 Task: Create a due date automation trigger when advanced on, the moment a card is due add fields without custom field "Resume" set to a number greater than 1 and lower or equal to 10.
Action: Mouse moved to (1167, 350)
Screenshot: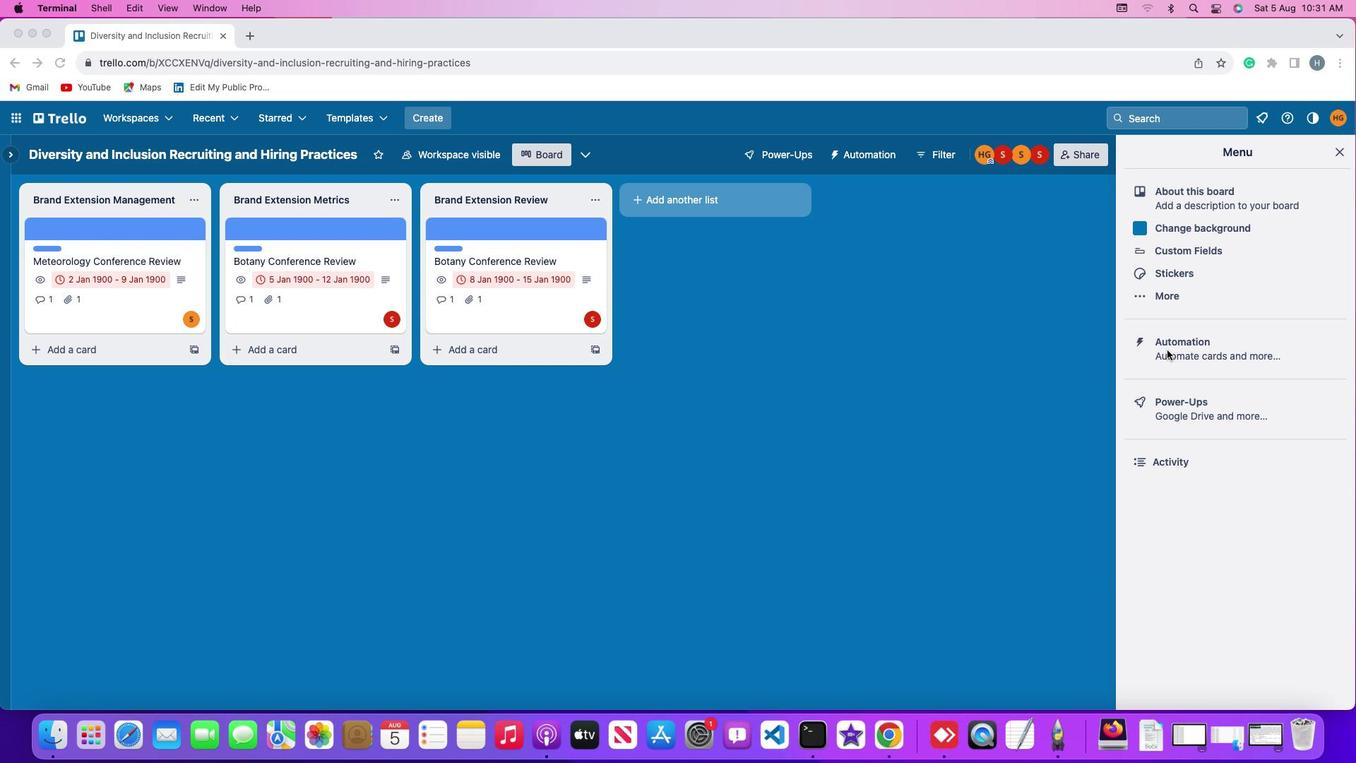 
Action: Mouse pressed left at (1167, 350)
Screenshot: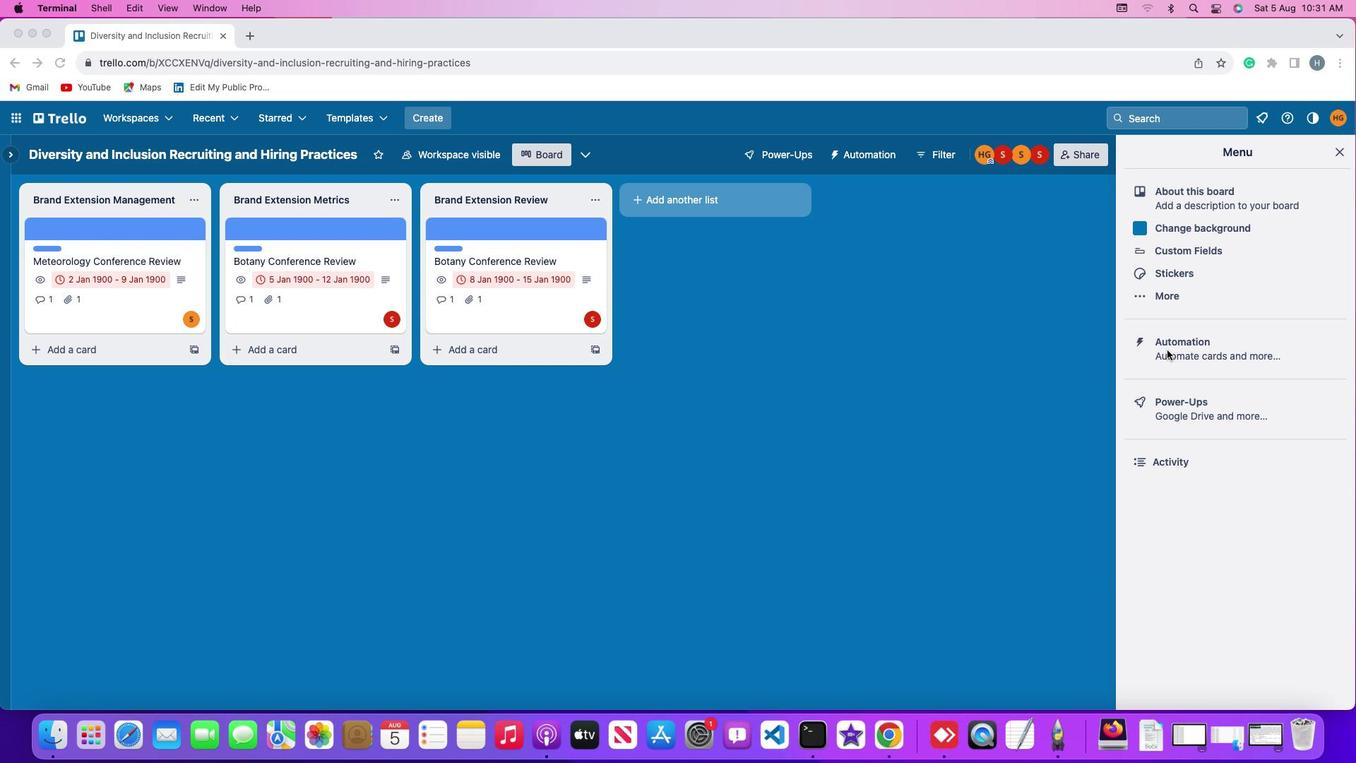 
Action: Mouse pressed left at (1167, 350)
Screenshot: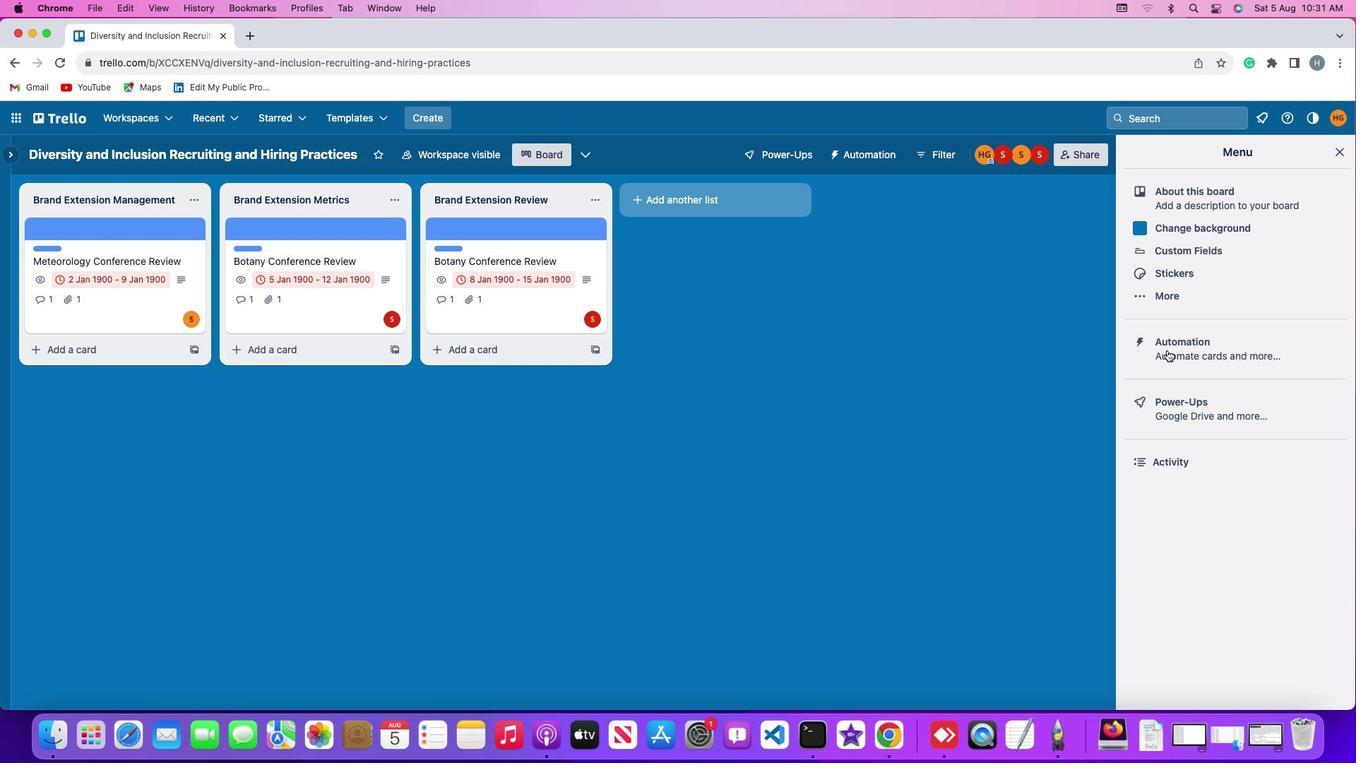 
Action: Mouse moved to (86, 331)
Screenshot: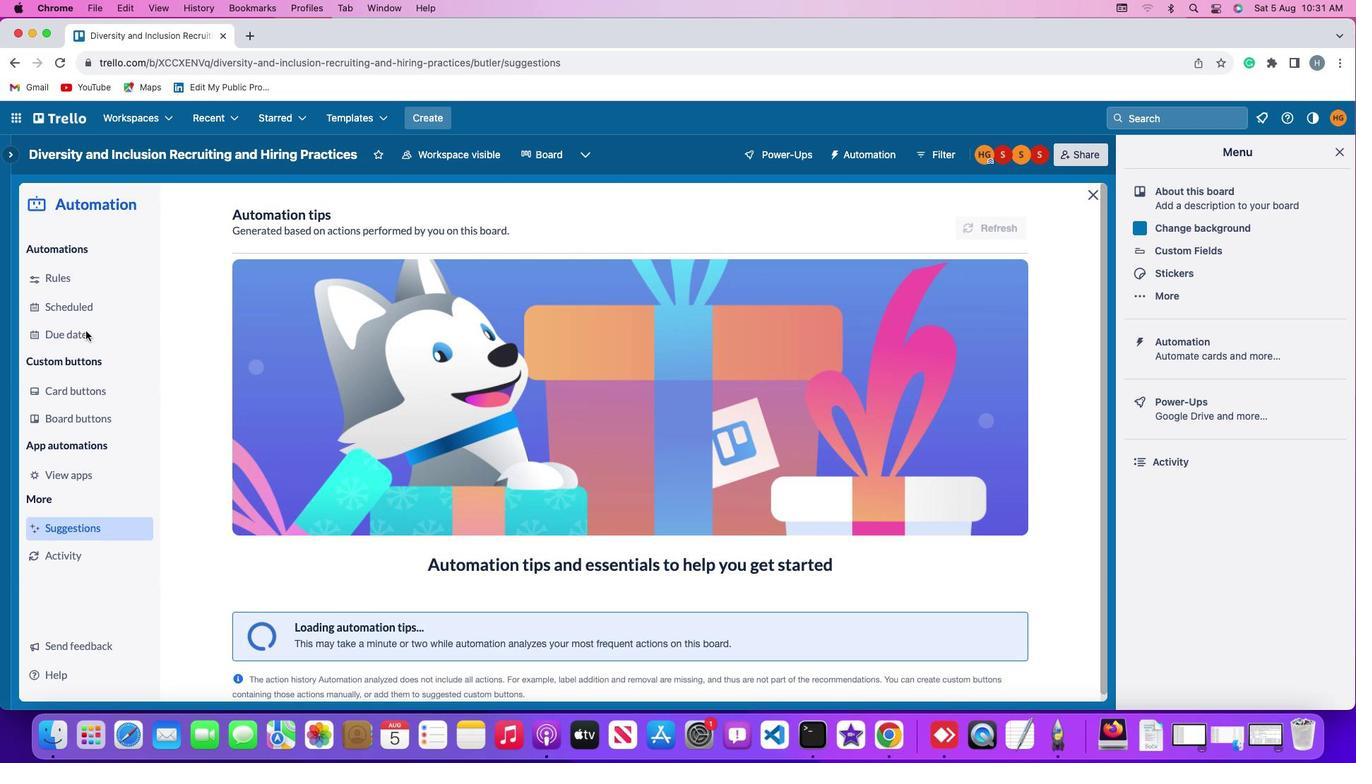 
Action: Mouse pressed left at (86, 331)
Screenshot: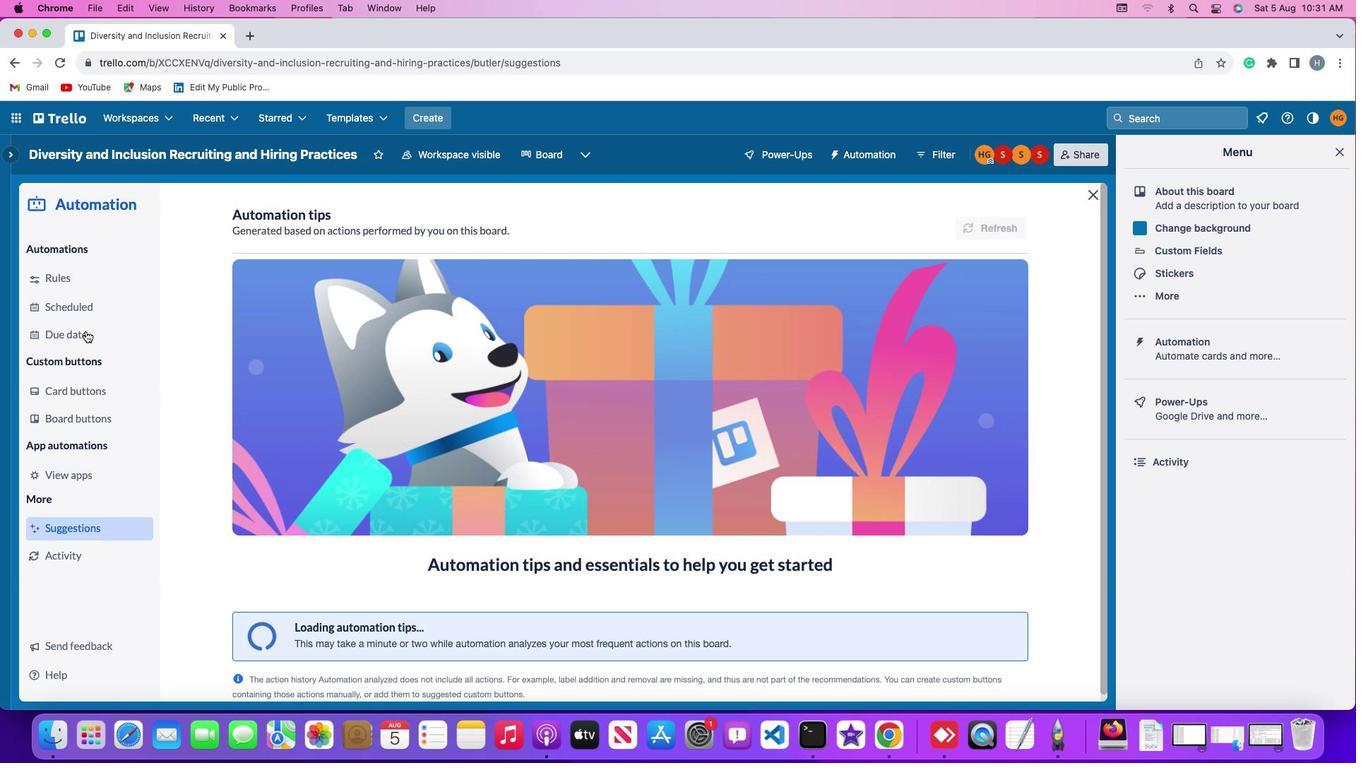 
Action: Mouse moved to (947, 215)
Screenshot: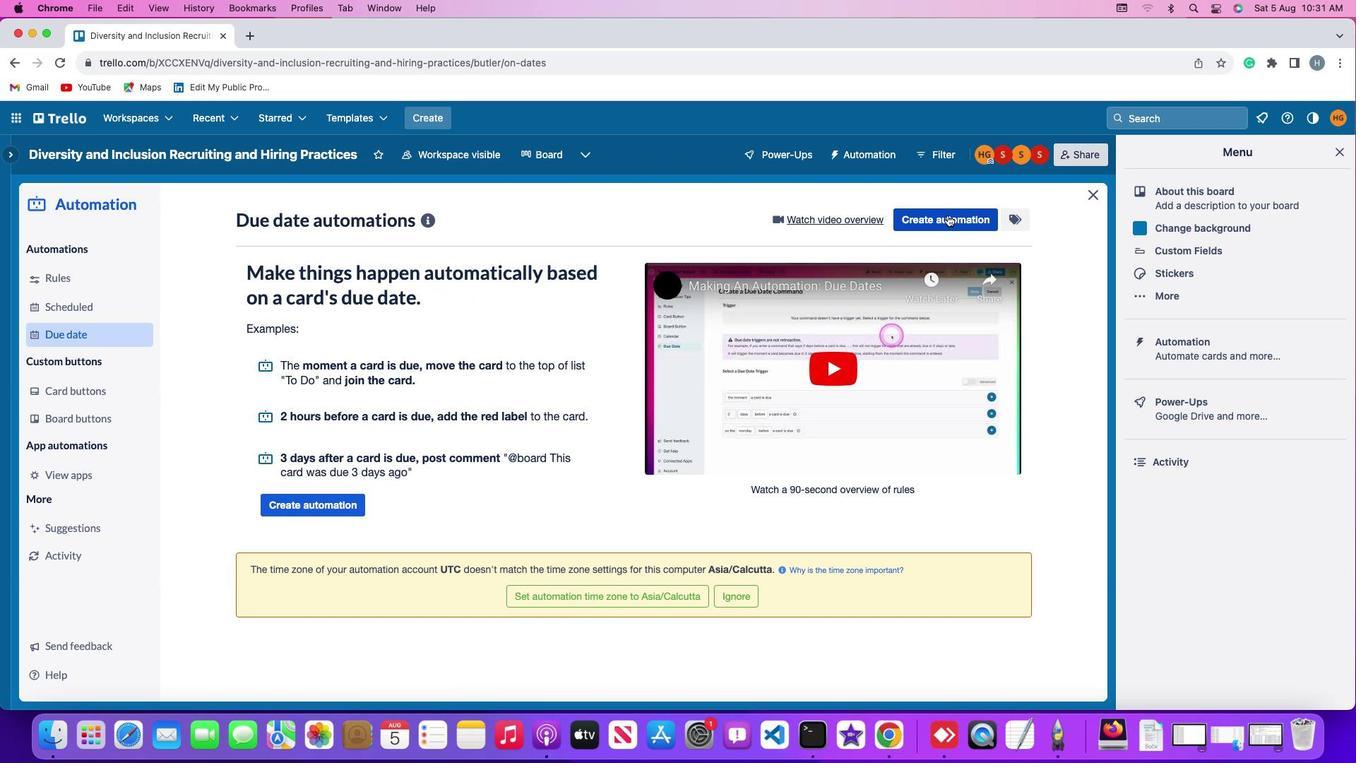 
Action: Mouse pressed left at (947, 215)
Screenshot: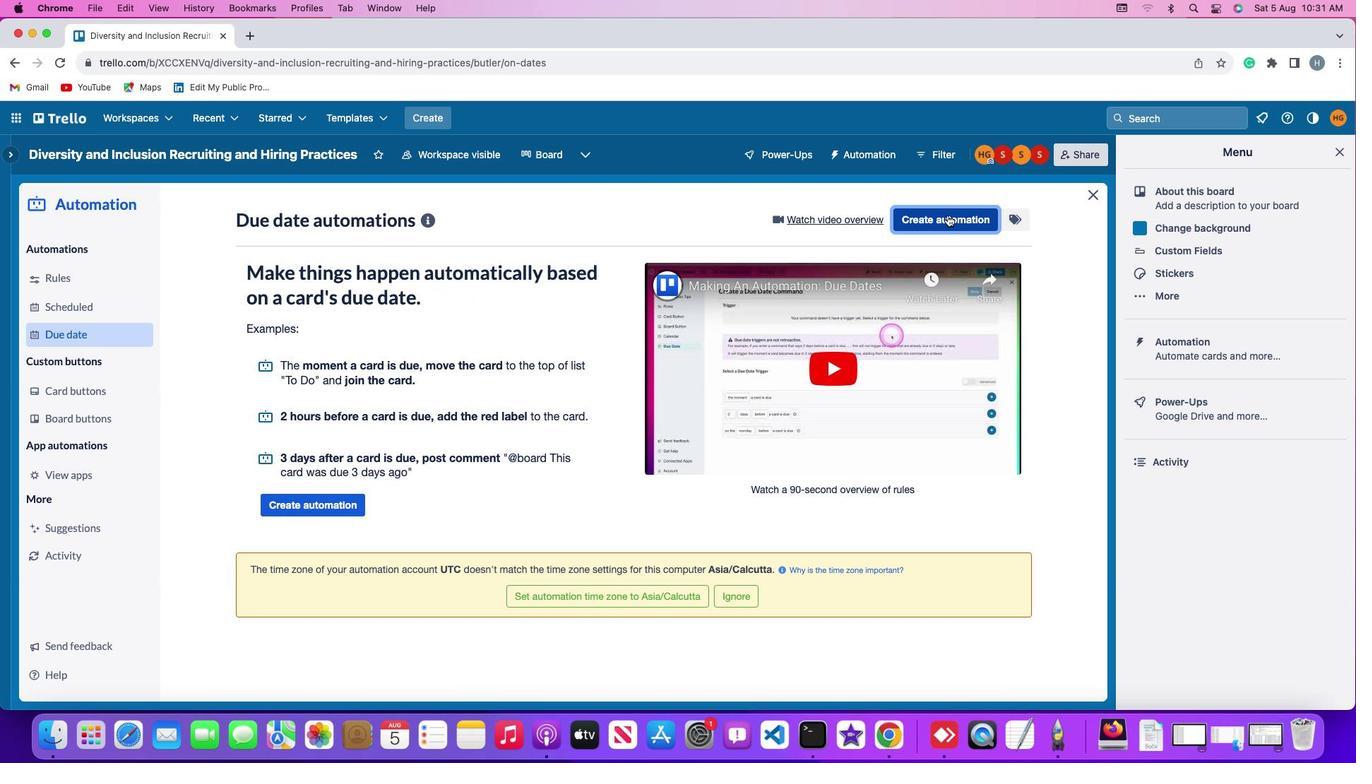 
Action: Mouse moved to (622, 351)
Screenshot: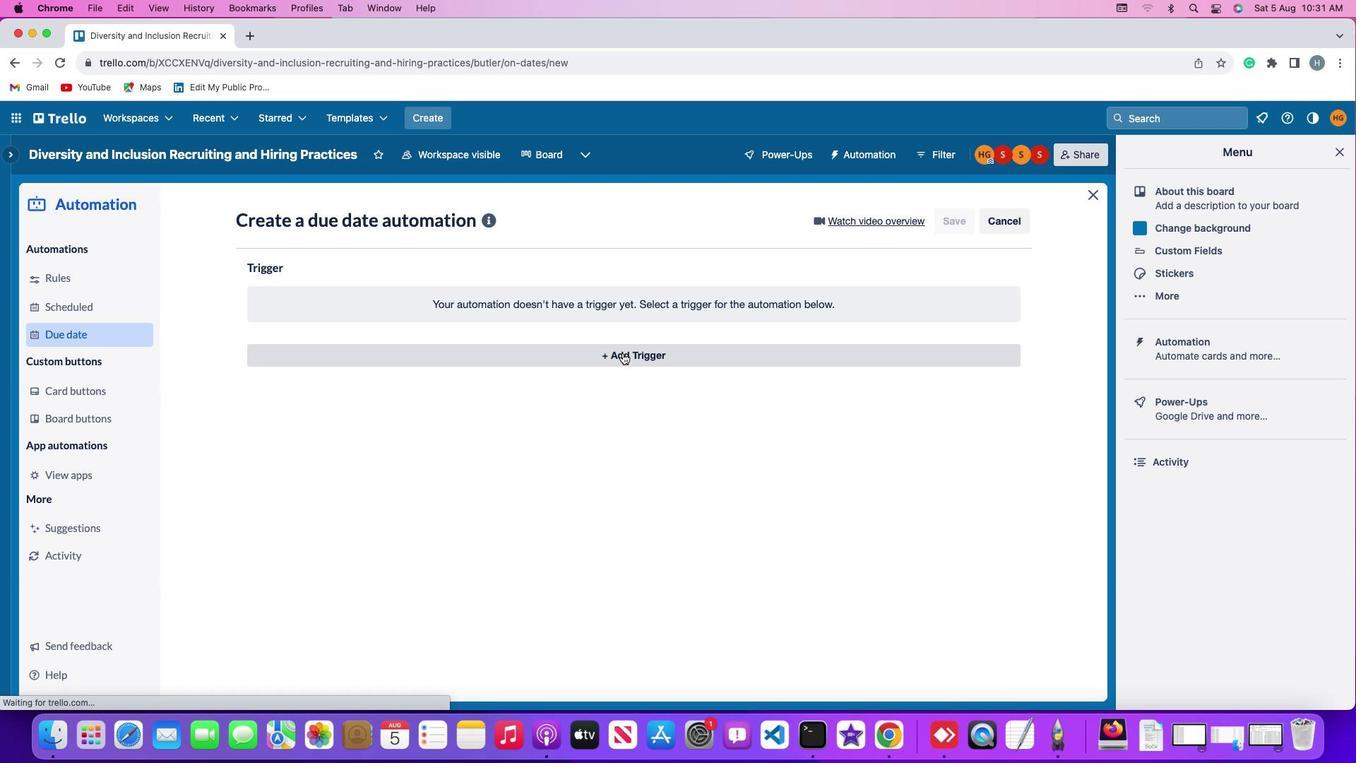 
Action: Mouse pressed left at (622, 351)
Screenshot: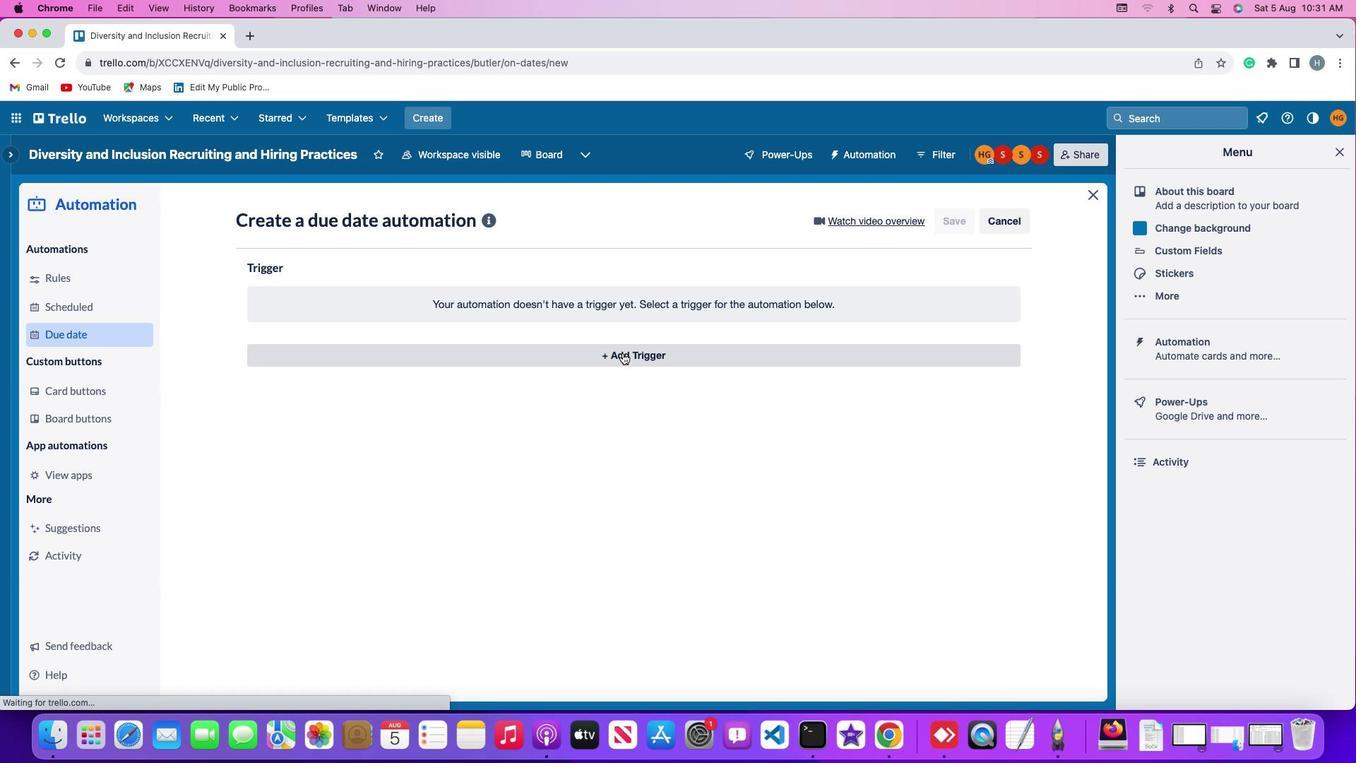 
Action: Mouse moved to (363, 524)
Screenshot: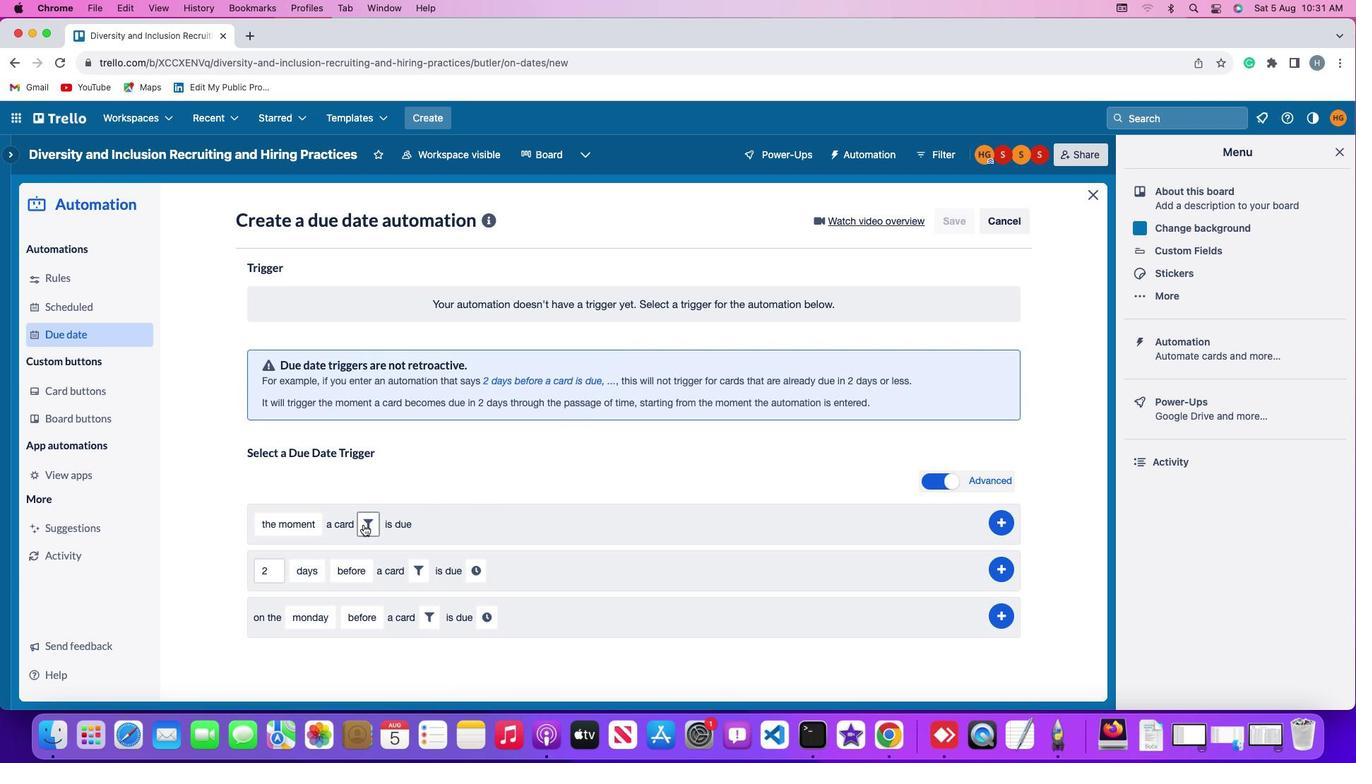
Action: Mouse pressed left at (363, 524)
Screenshot: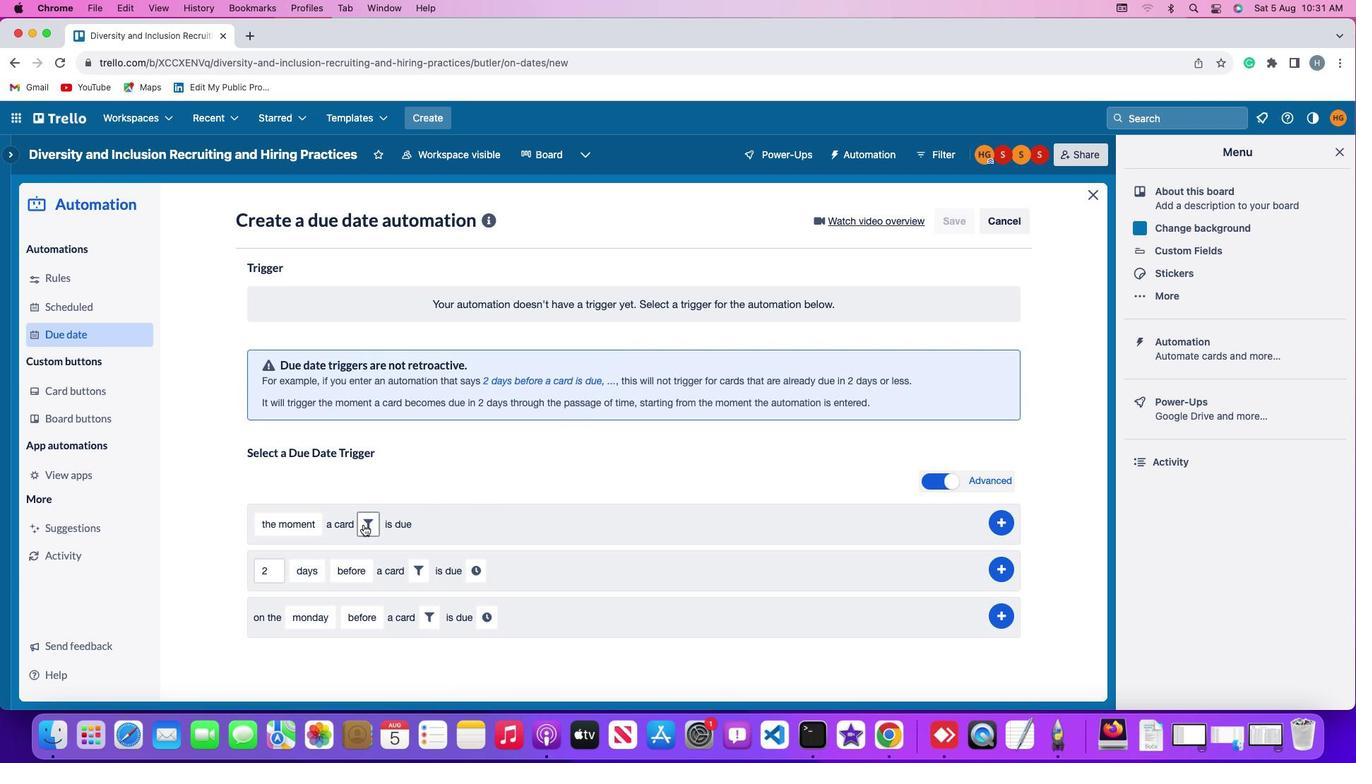 
Action: Mouse moved to (599, 563)
Screenshot: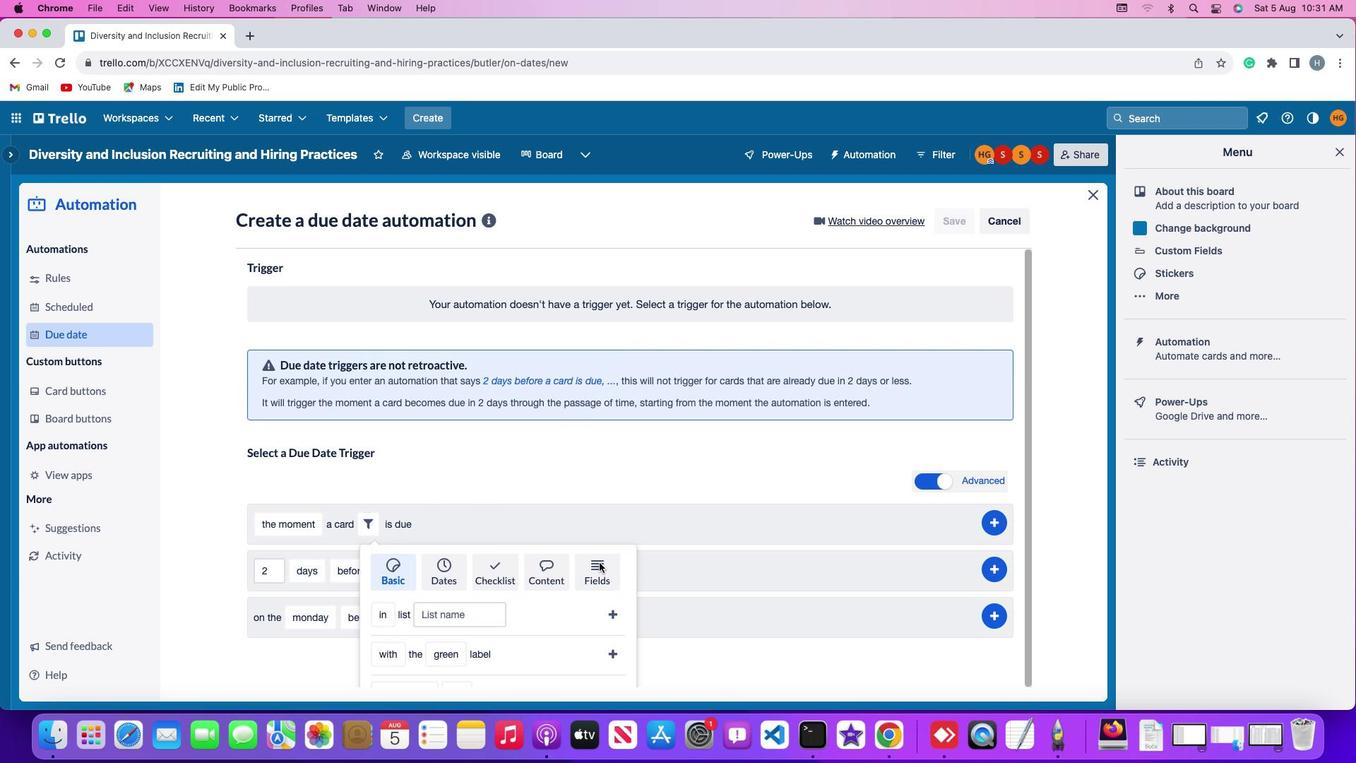 
Action: Mouse pressed left at (599, 563)
Screenshot: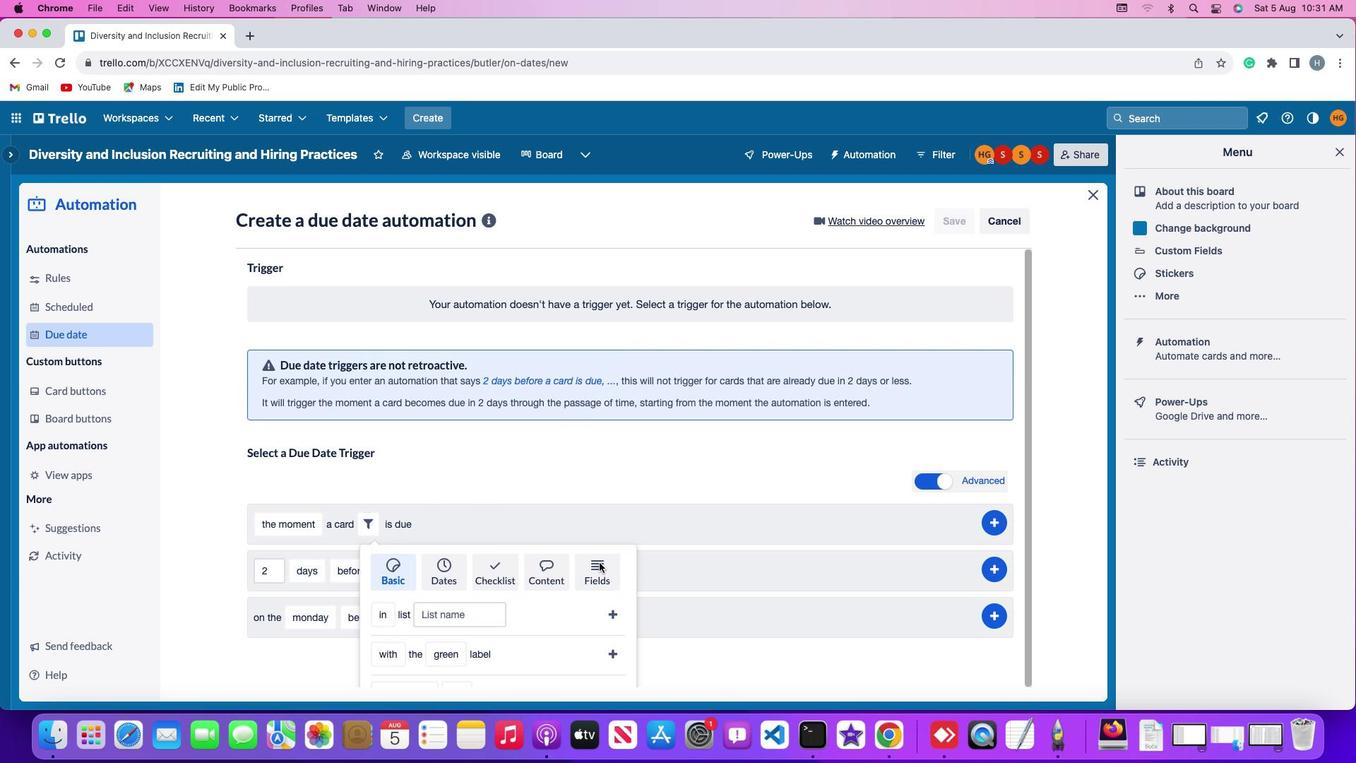 
Action: Mouse moved to (594, 563)
Screenshot: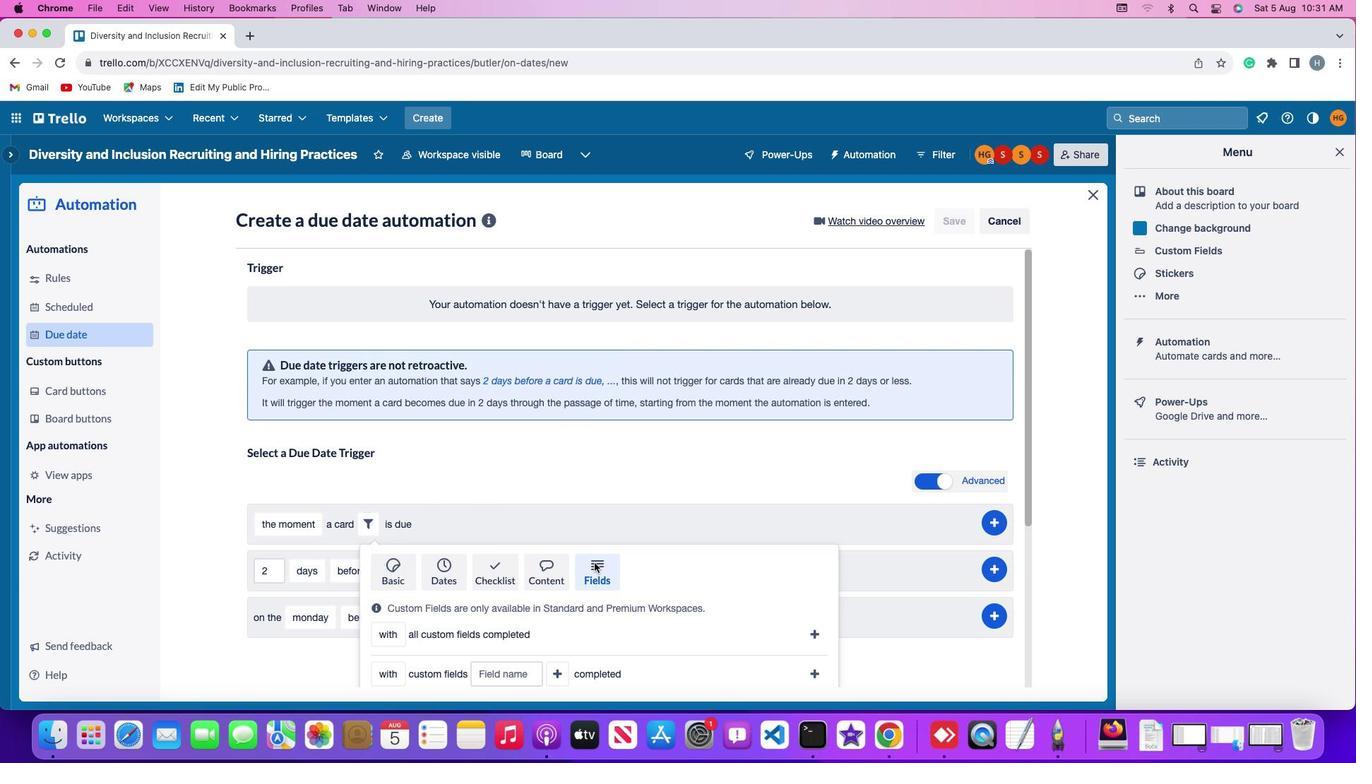
Action: Mouse scrolled (594, 563) with delta (0, 0)
Screenshot: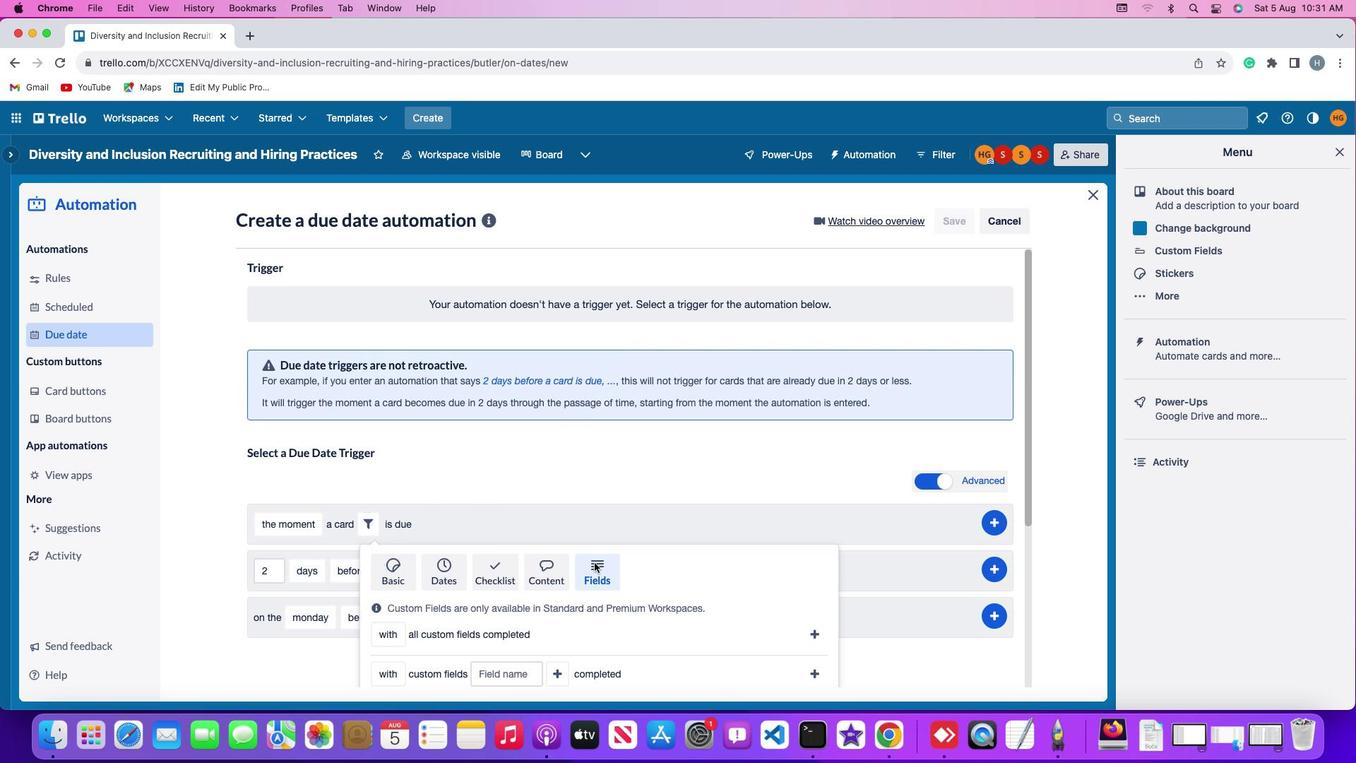 
Action: Mouse scrolled (594, 563) with delta (0, 0)
Screenshot: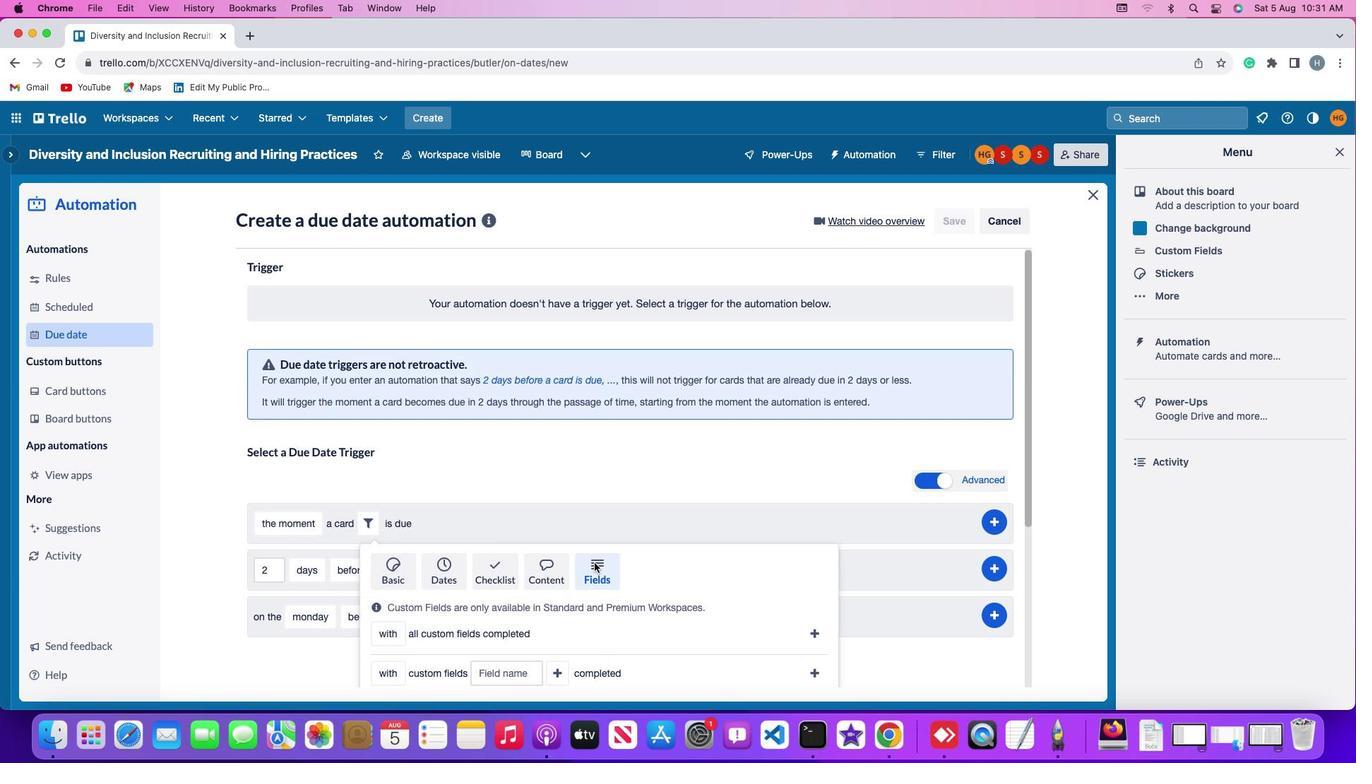 
Action: Mouse scrolled (594, 563) with delta (0, -2)
Screenshot: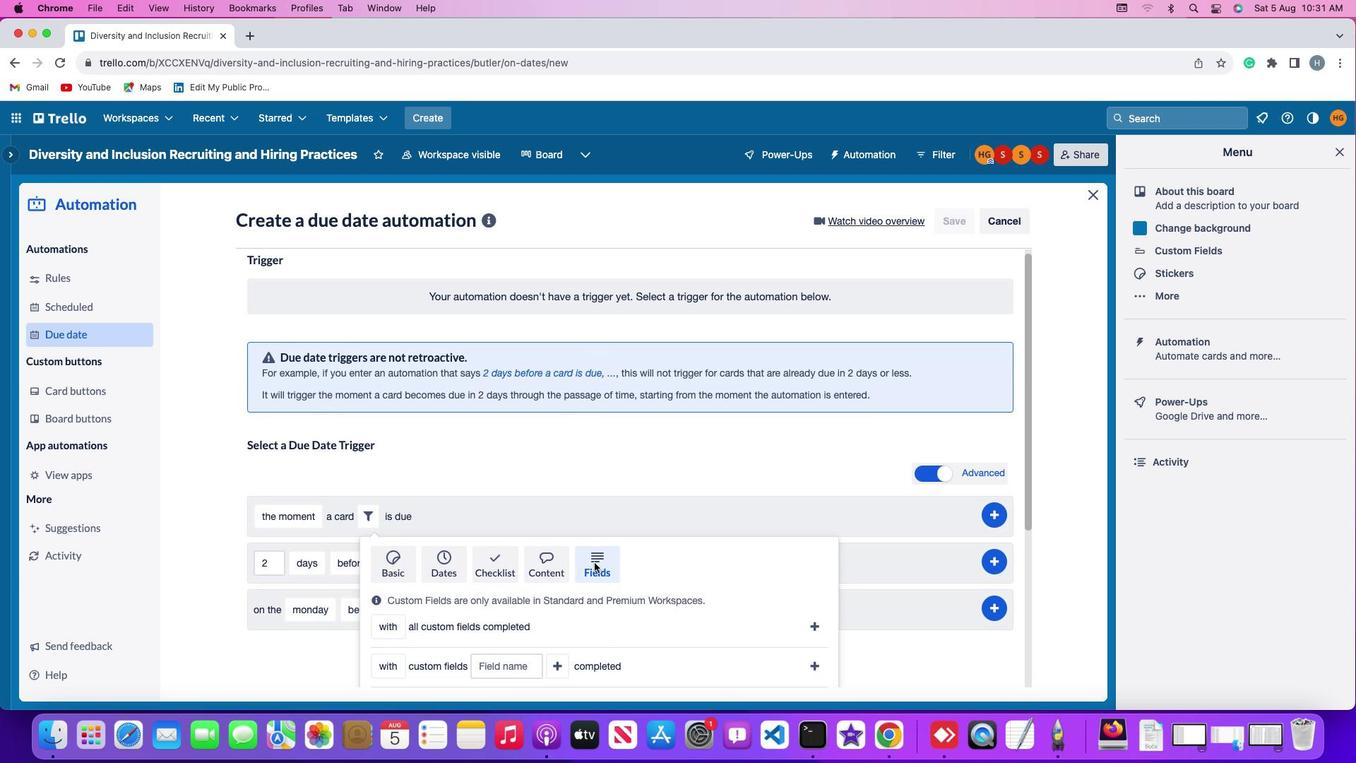 
Action: Mouse scrolled (594, 563) with delta (0, -3)
Screenshot: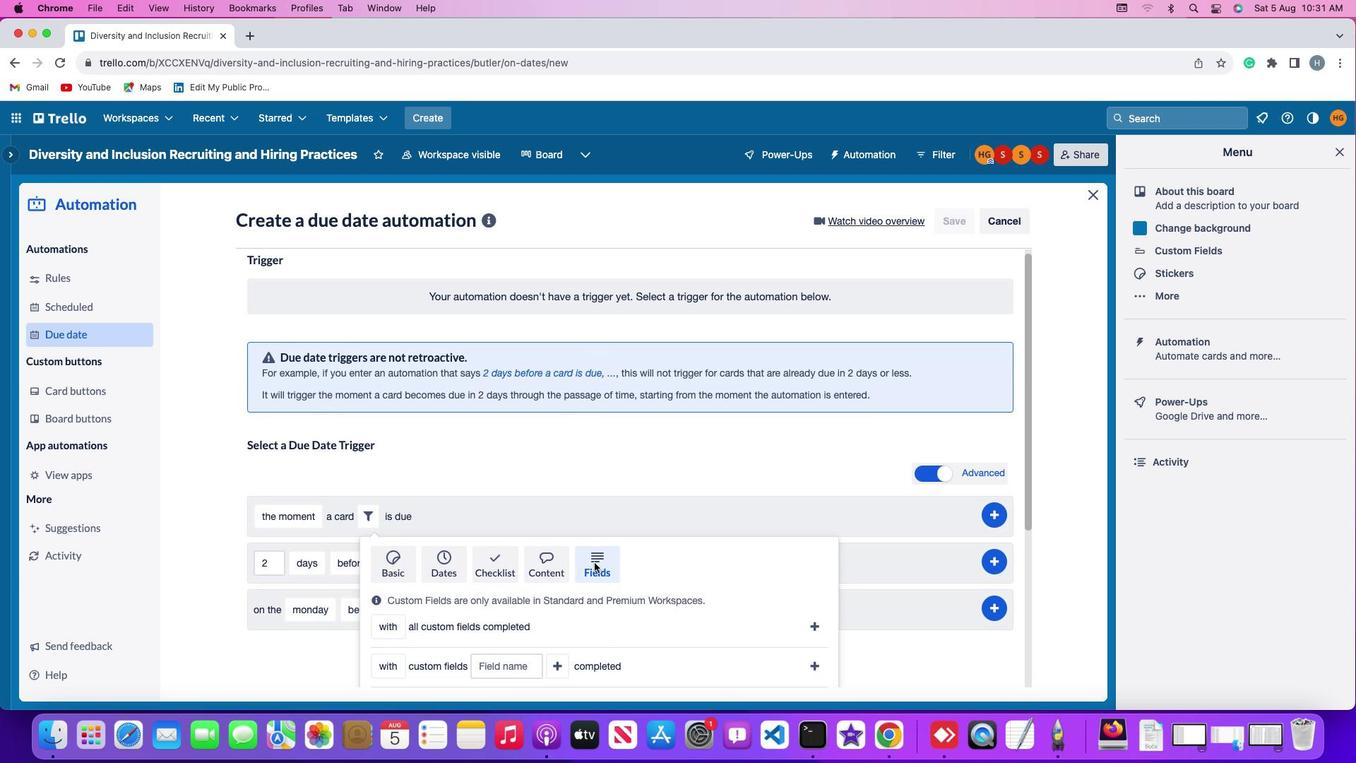 
Action: Mouse scrolled (594, 563) with delta (0, -4)
Screenshot: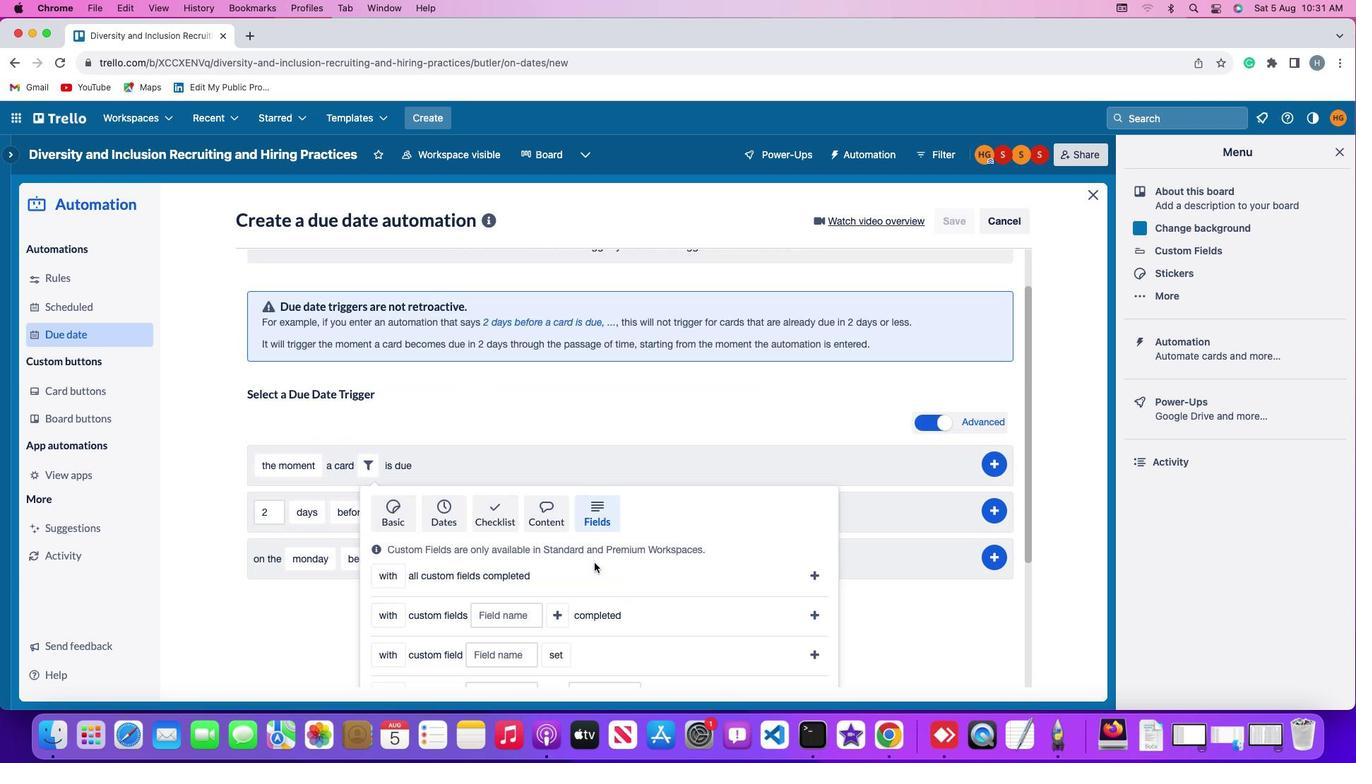 
Action: Mouse scrolled (594, 563) with delta (0, -4)
Screenshot: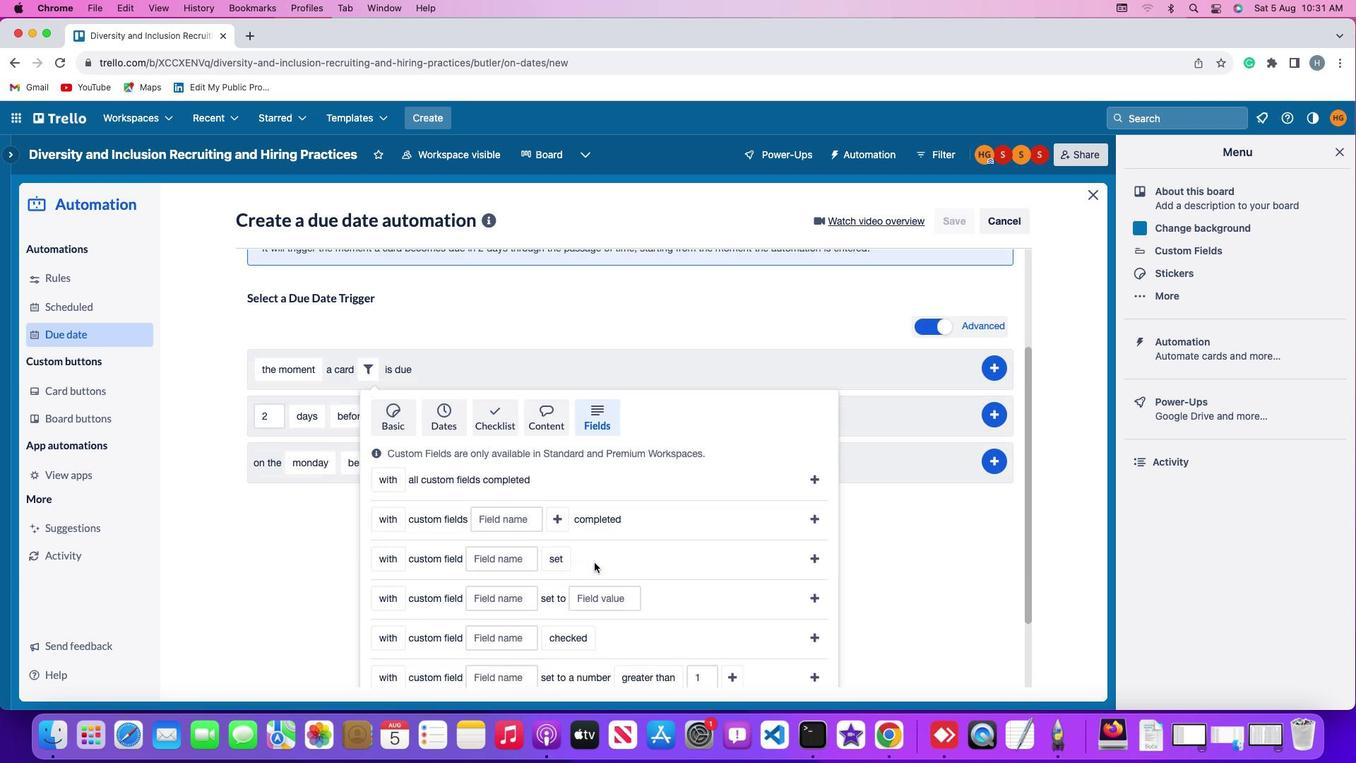 
Action: Mouse scrolled (594, 563) with delta (0, 0)
Screenshot: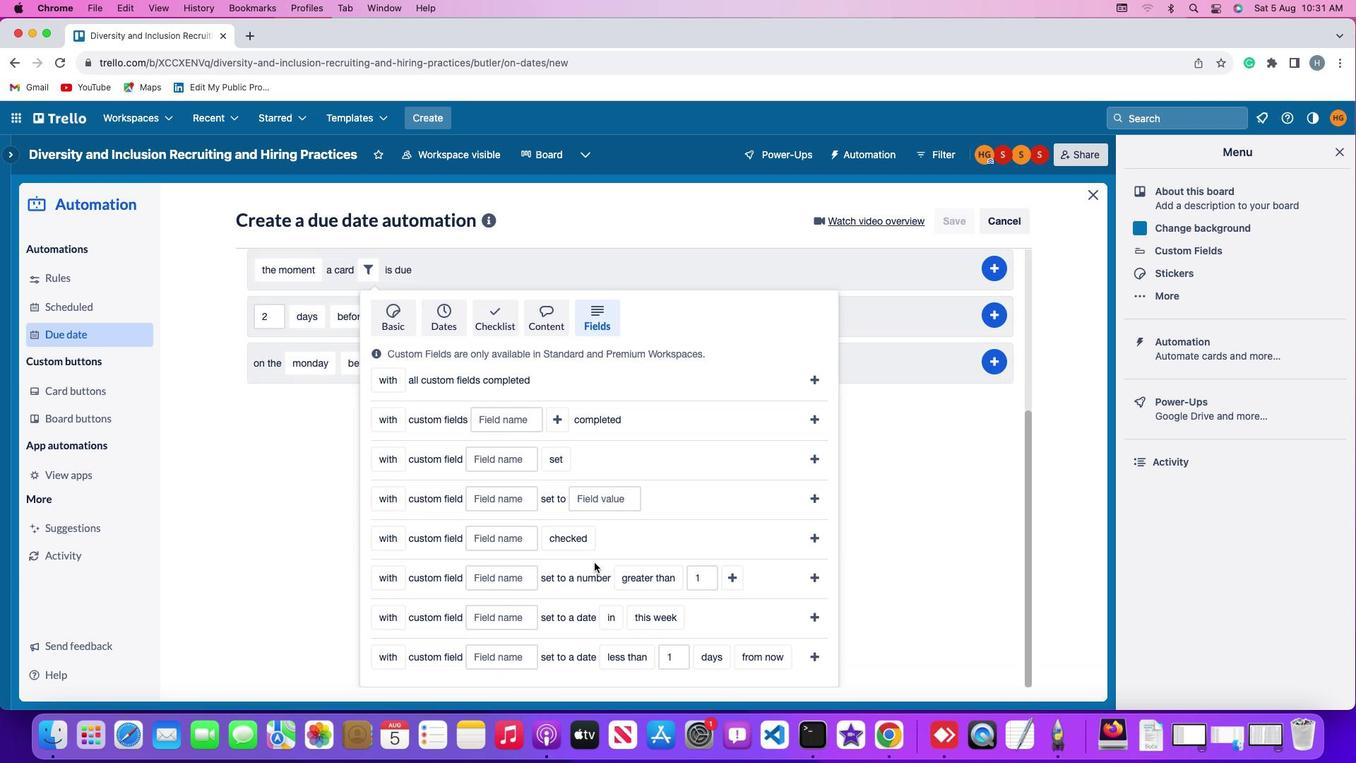 
Action: Mouse scrolled (594, 563) with delta (0, 0)
Screenshot: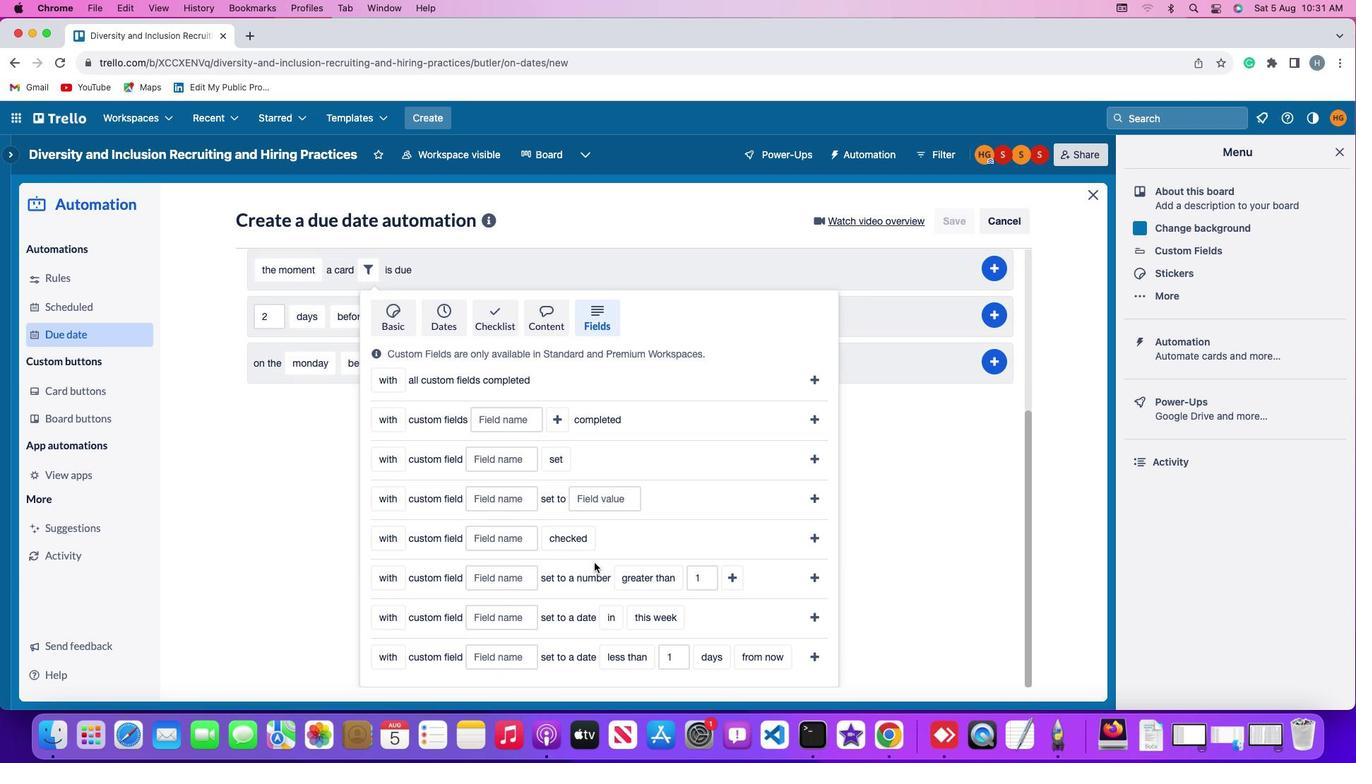 
Action: Mouse scrolled (594, 563) with delta (0, -2)
Screenshot: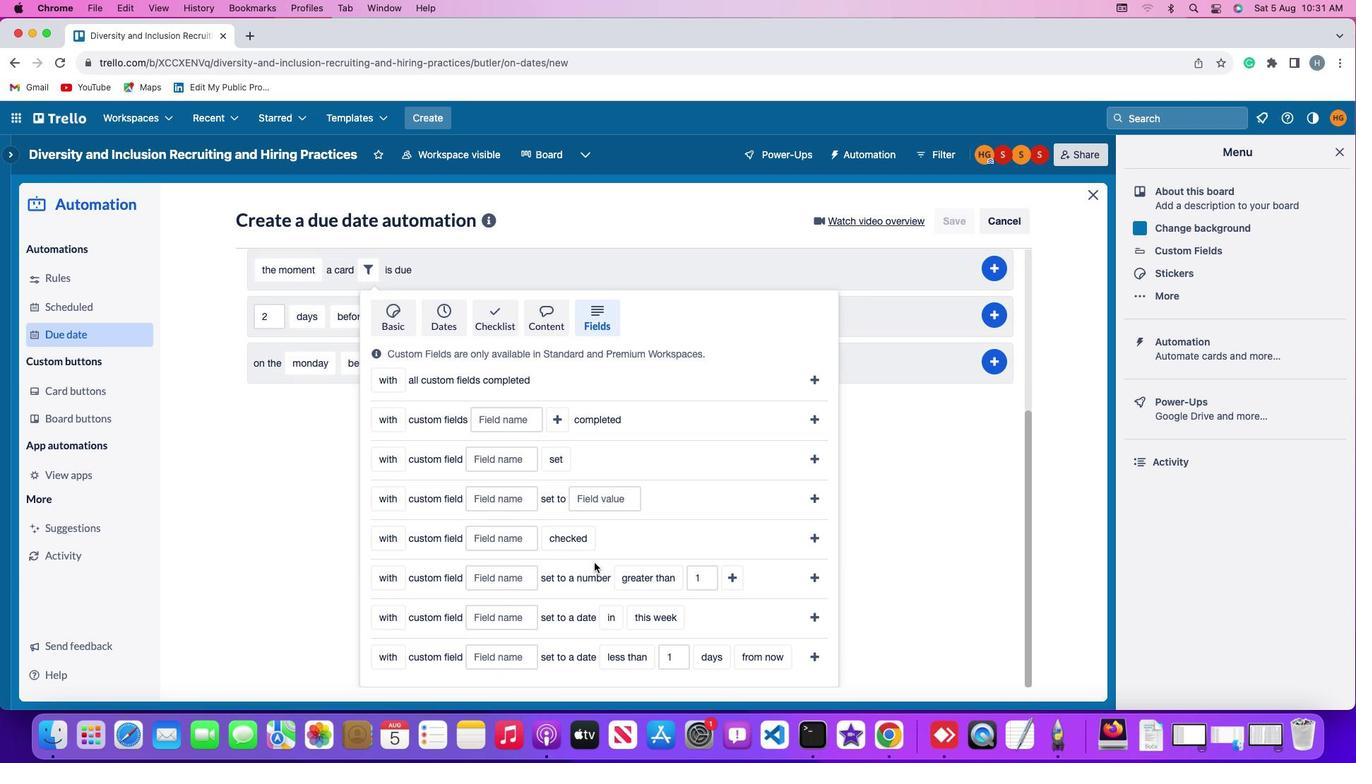 
Action: Mouse scrolled (594, 563) with delta (0, -3)
Screenshot: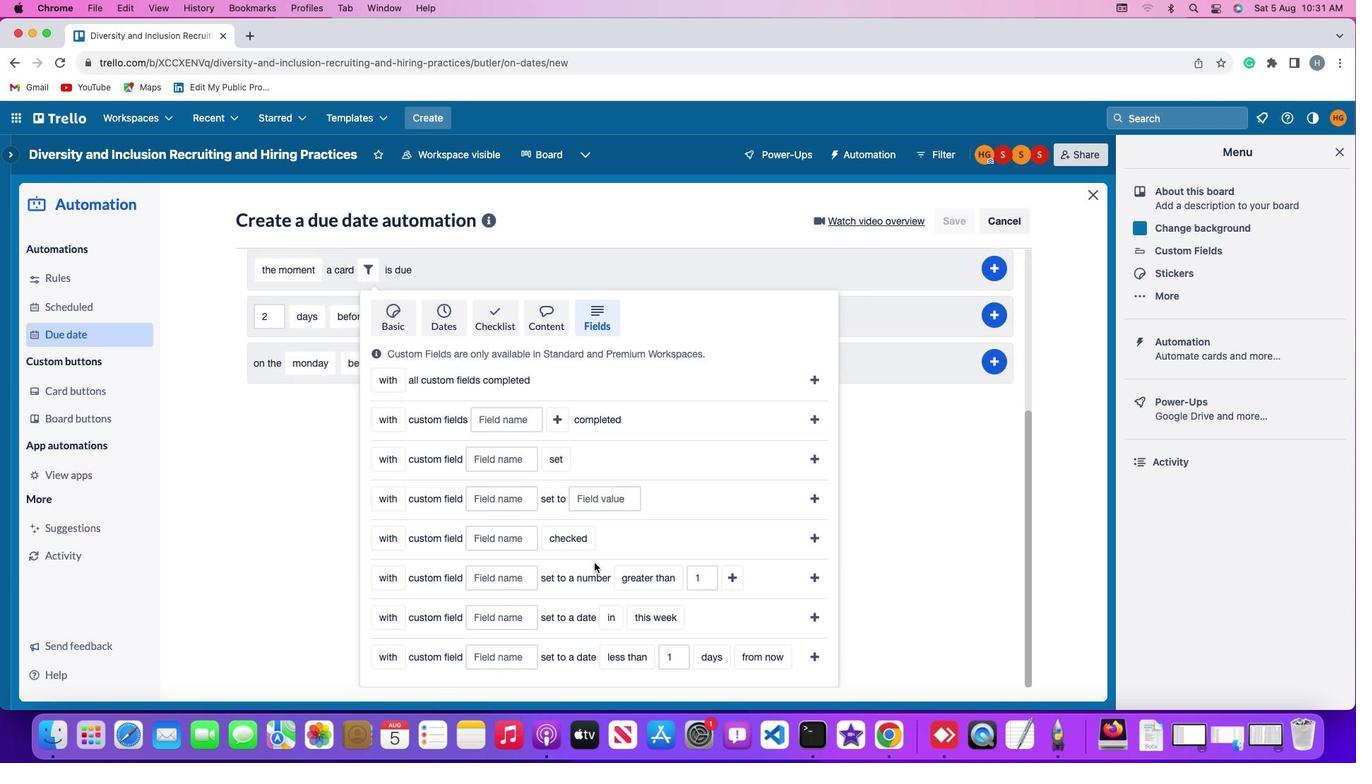 
Action: Mouse moved to (397, 580)
Screenshot: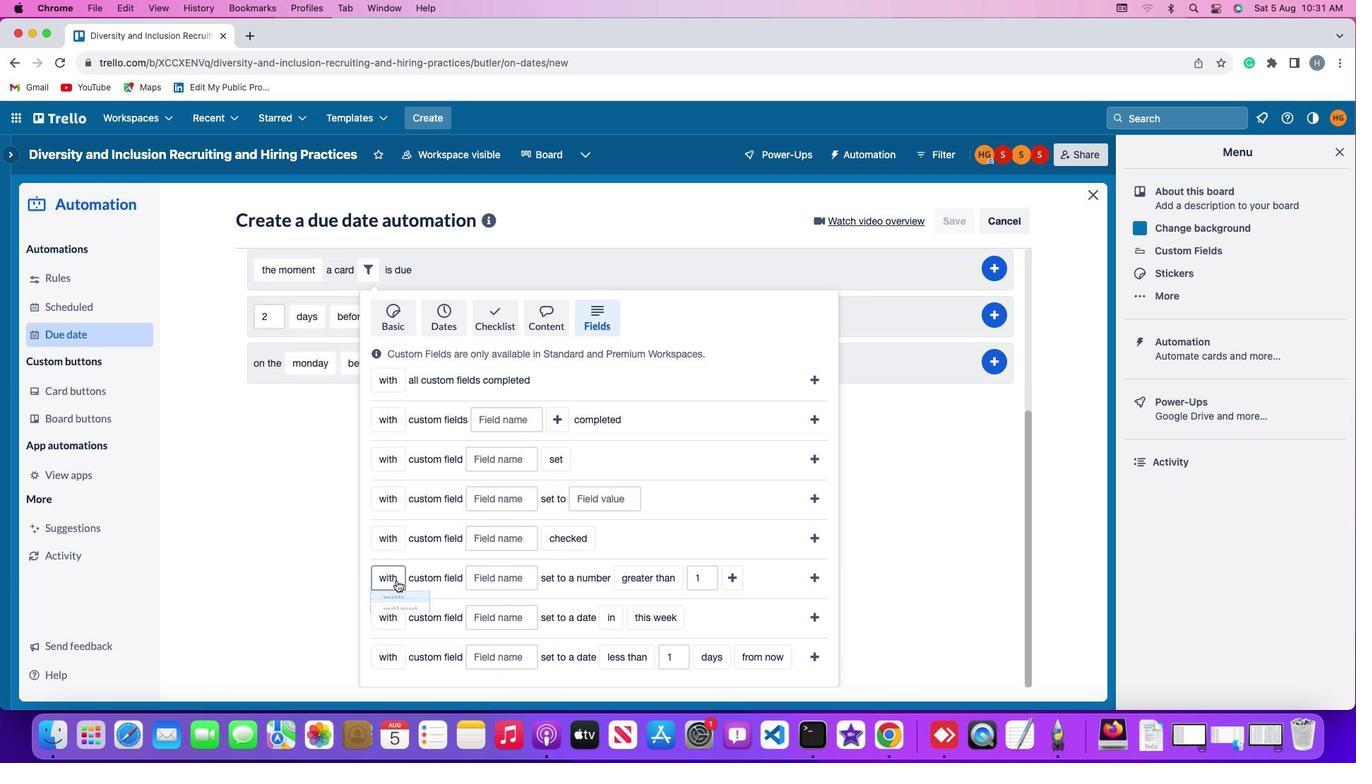 
Action: Mouse pressed left at (397, 580)
Screenshot: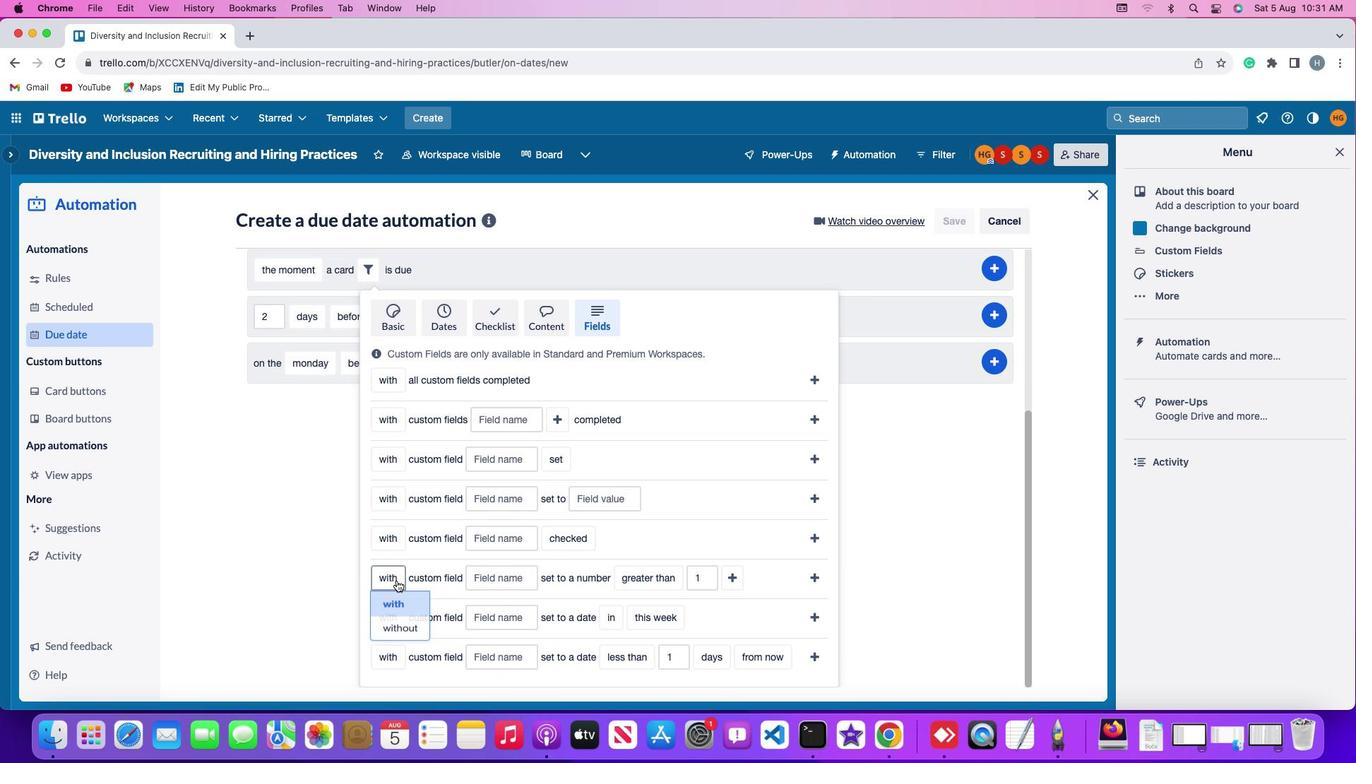 
Action: Mouse moved to (401, 628)
Screenshot: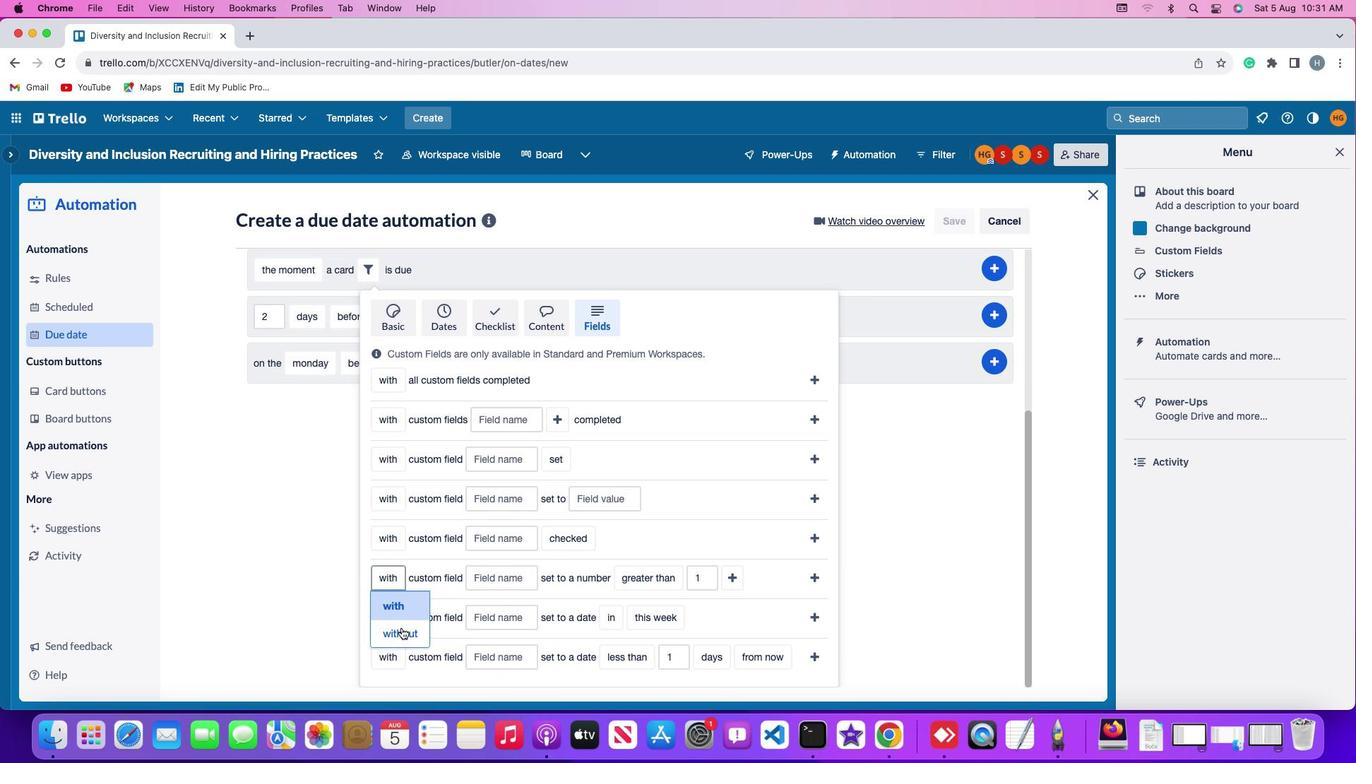
Action: Mouse pressed left at (401, 628)
Screenshot: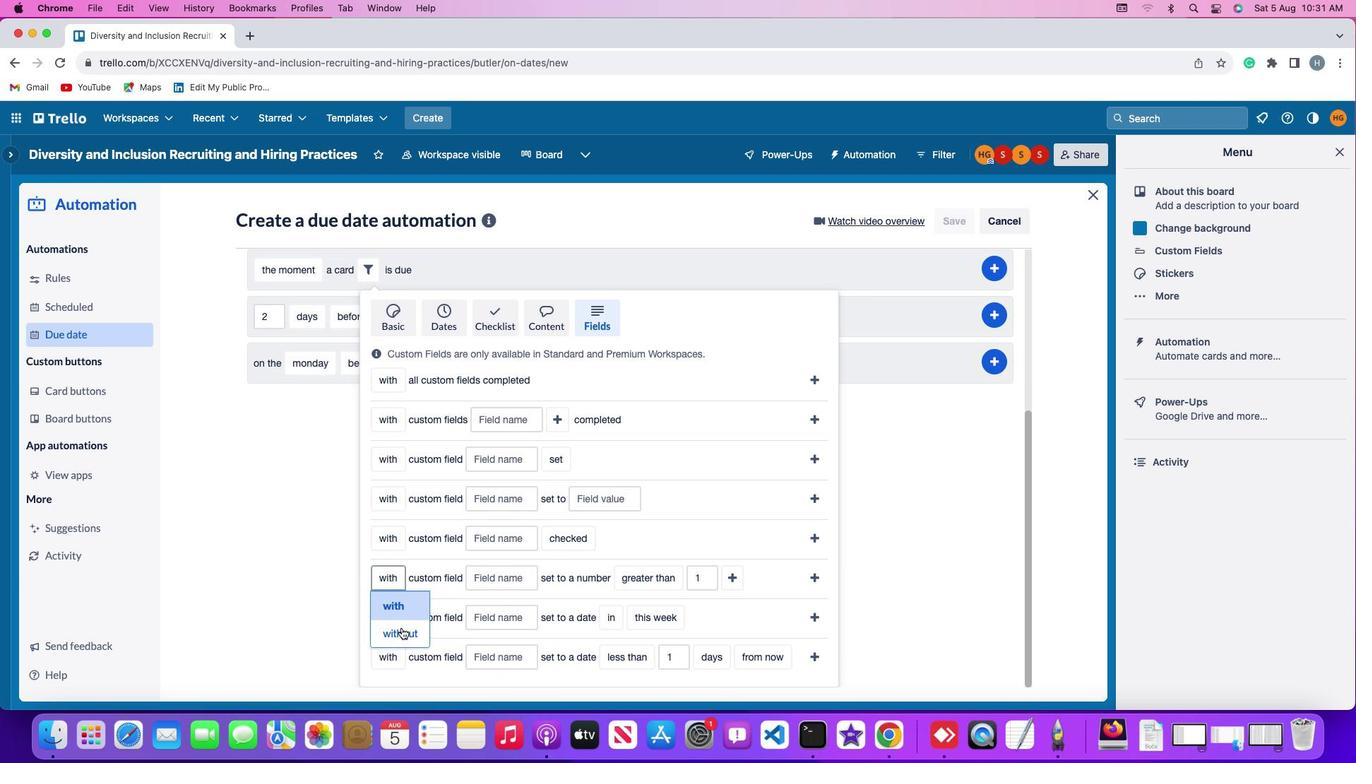 
Action: Mouse moved to (524, 579)
Screenshot: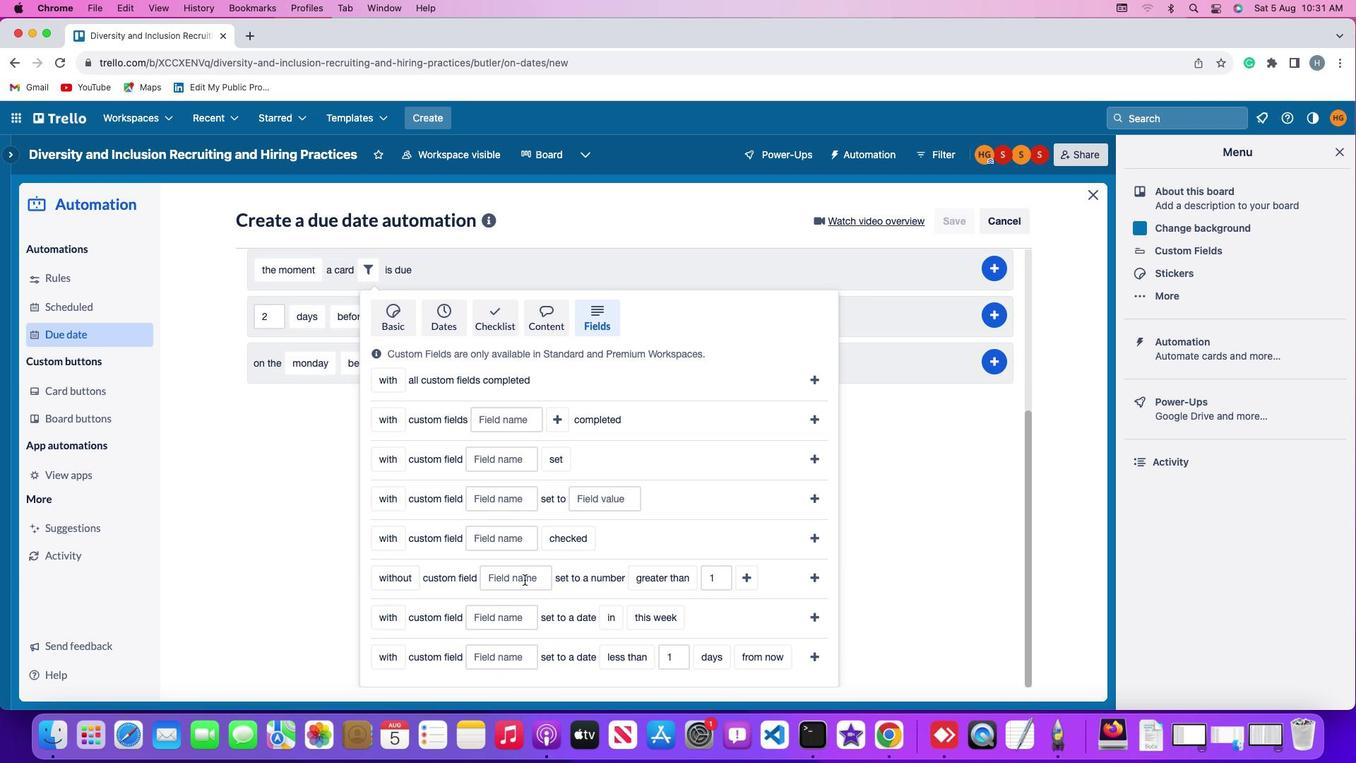 
Action: Mouse pressed left at (524, 579)
Screenshot: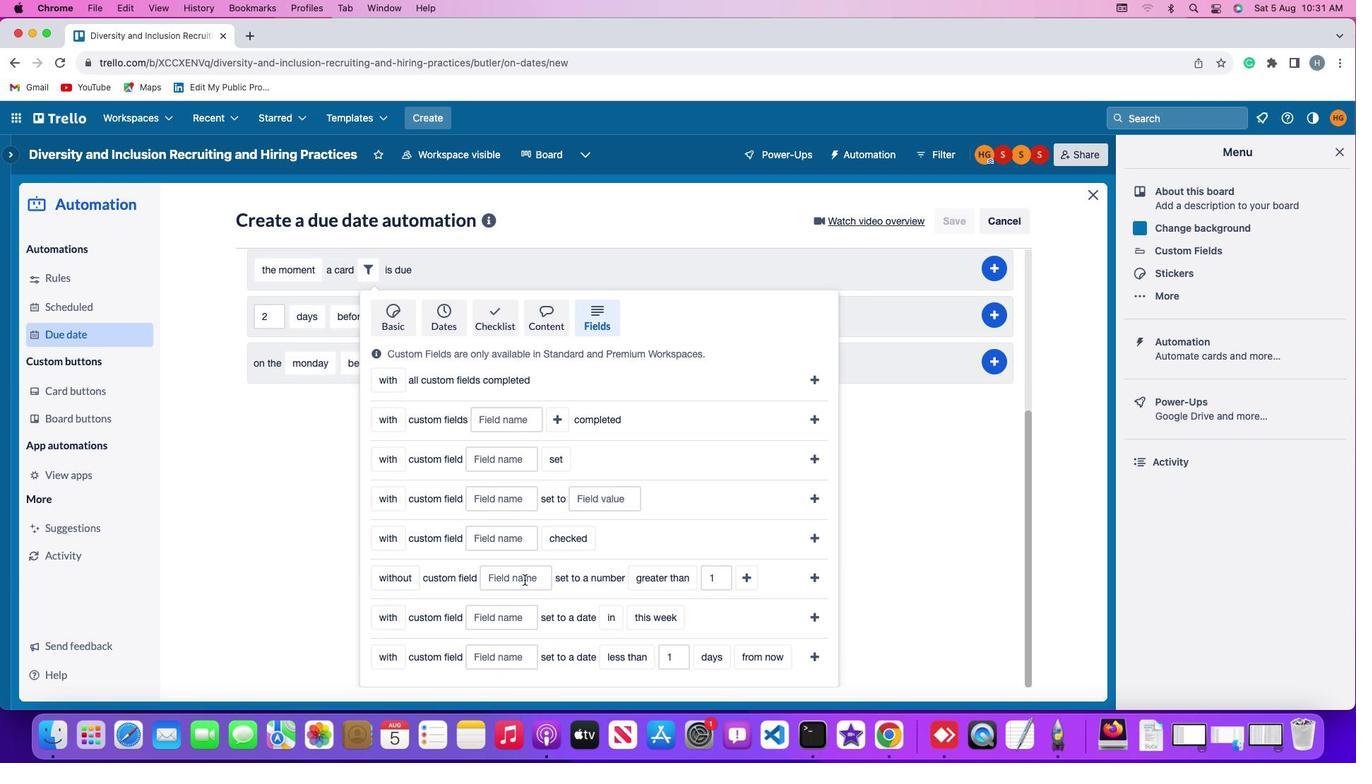 
Action: Mouse moved to (526, 578)
Screenshot: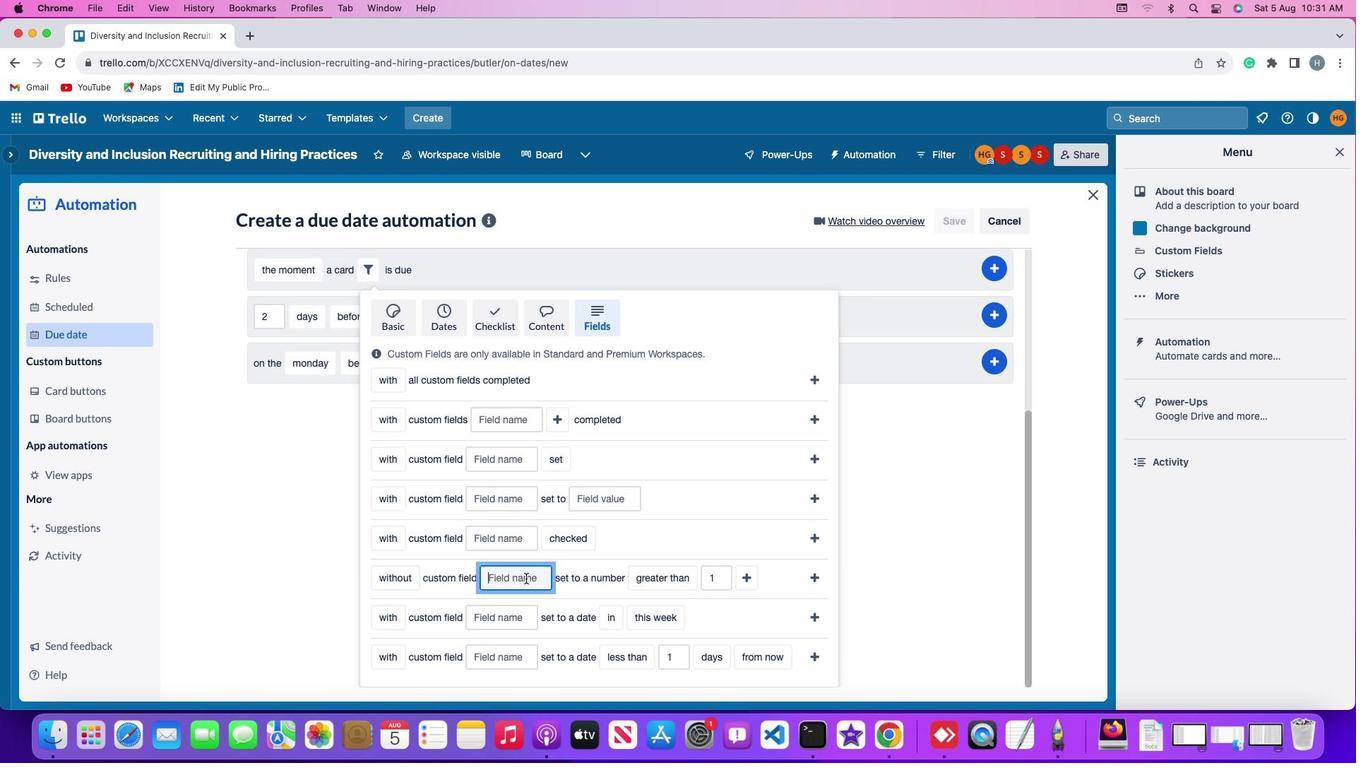 
Action: Key pressed Key.shift'R''e''s''u''m''e'
Screenshot: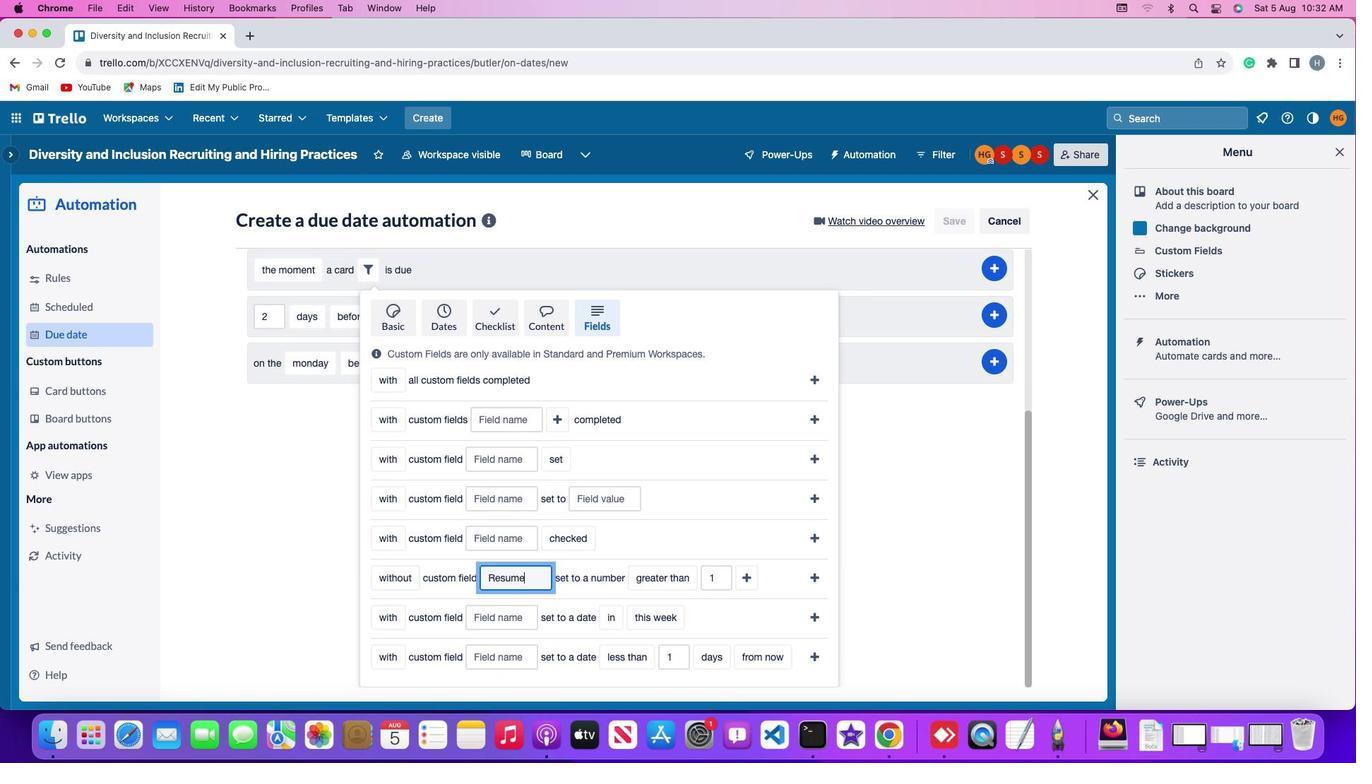 
Action: Mouse moved to (659, 571)
Screenshot: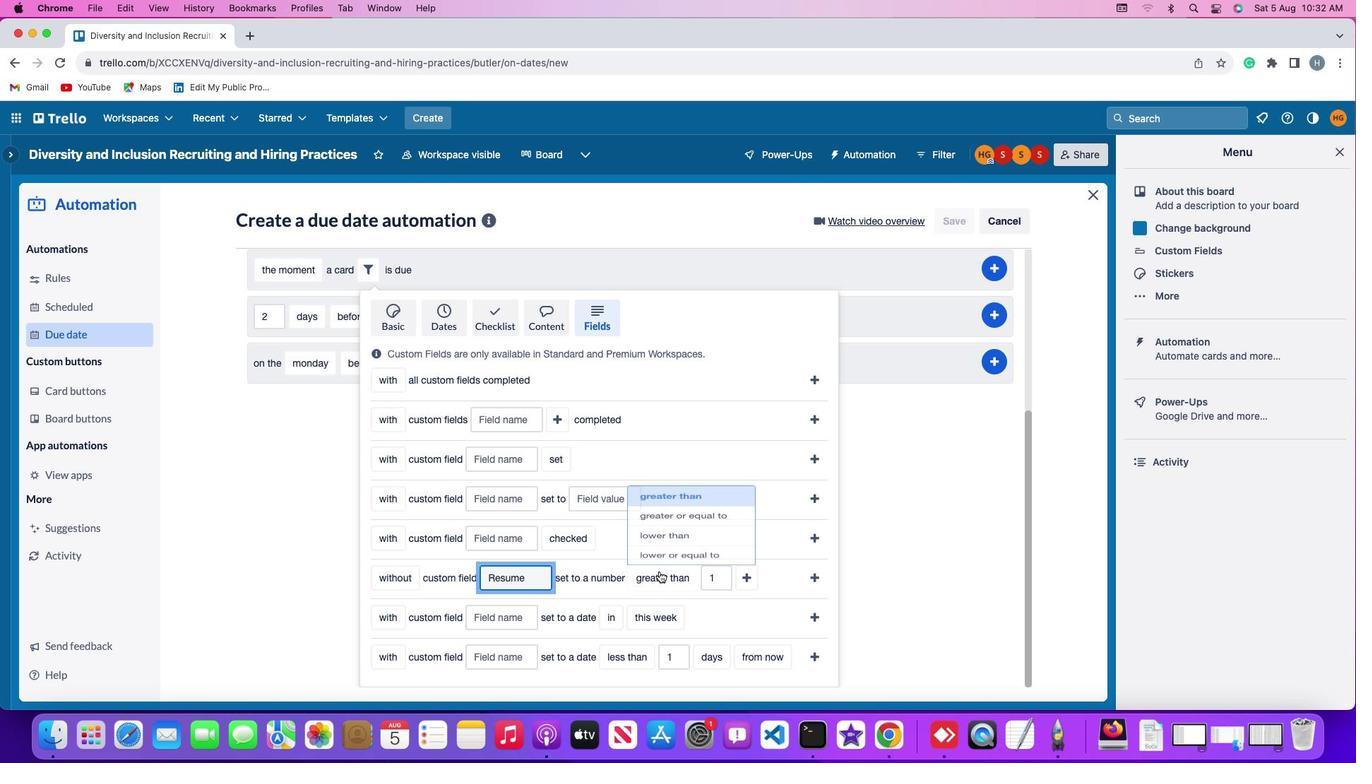 
Action: Mouse pressed left at (659, 571)
Screenshot: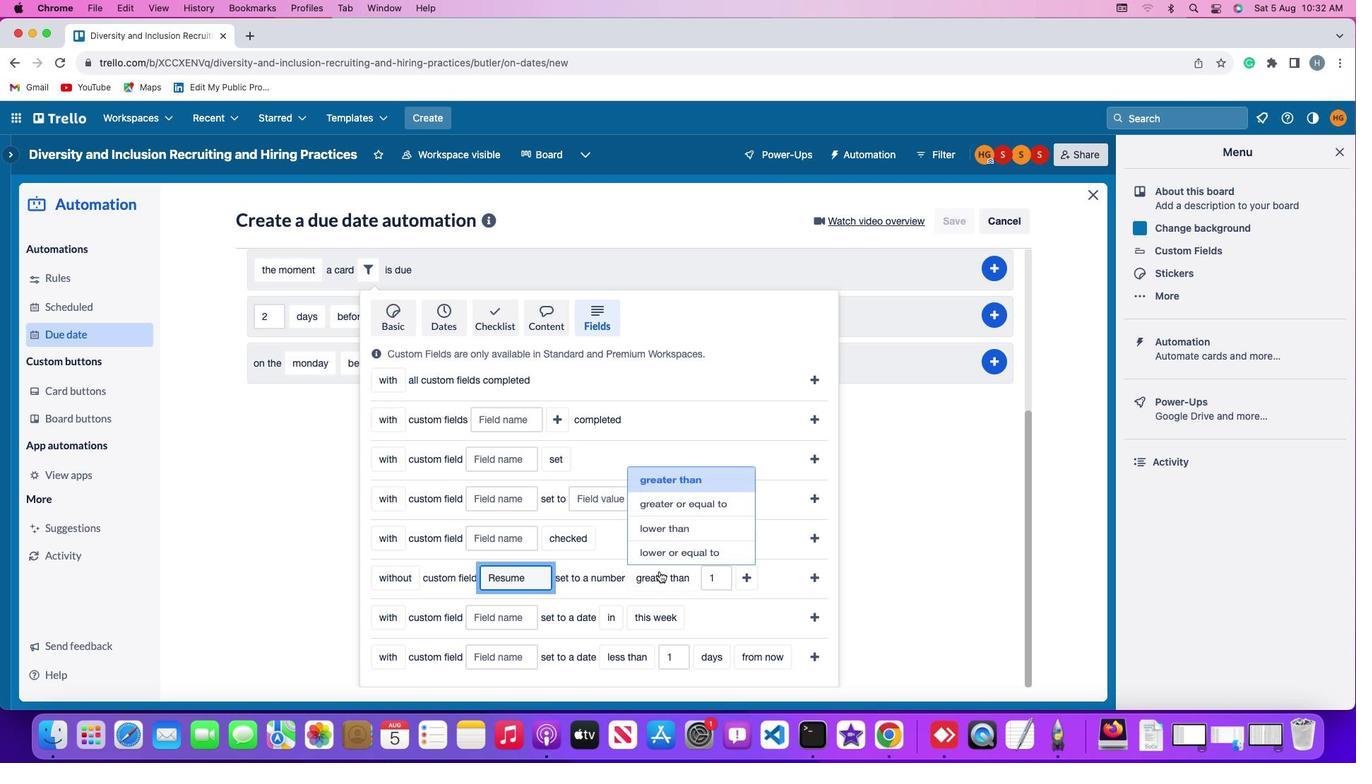
Action: Mouse moved to (692, 469)
Screenshot: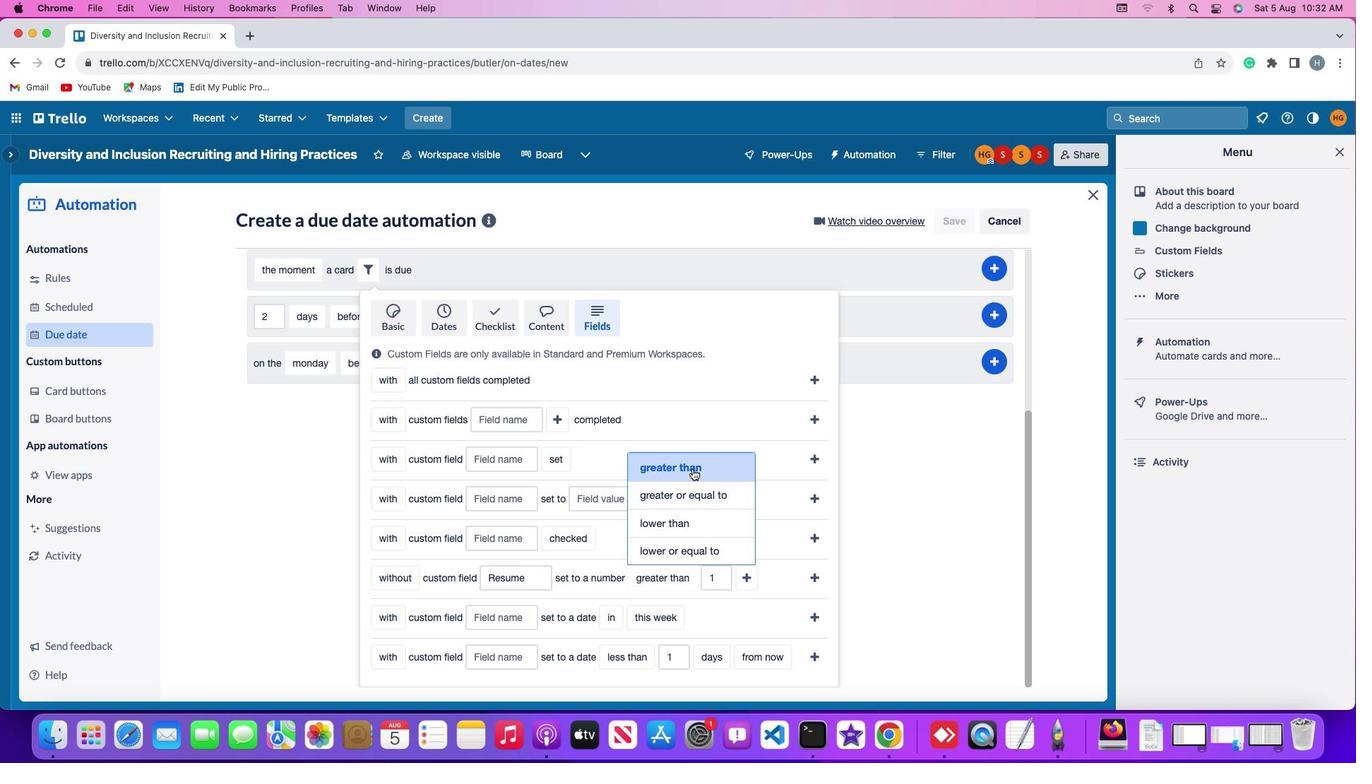 
Action: Mouse pressed left at (692, 469)
Screenshot: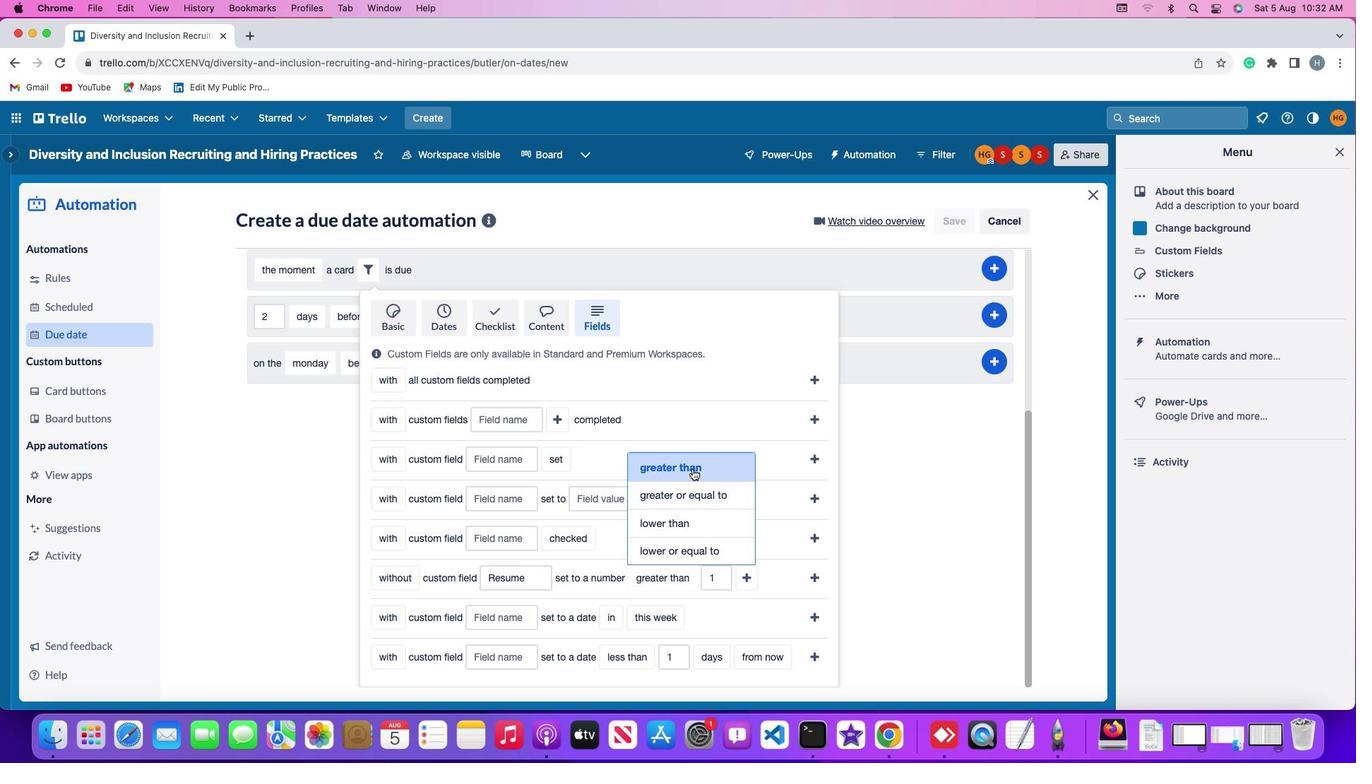 
Action: Mouse moved to (721, 574)
Screenshot: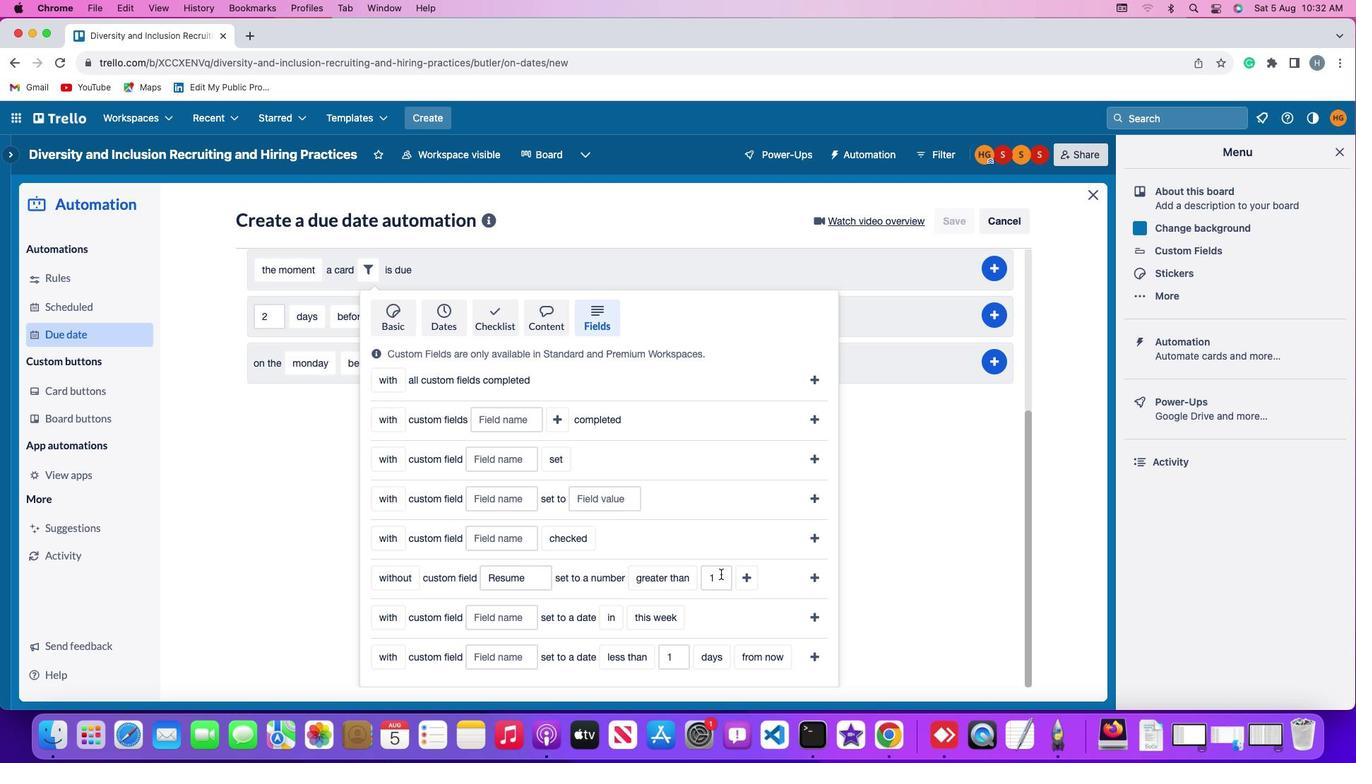 
Action: Mouse pressed left at (721, 574)
Screenshot: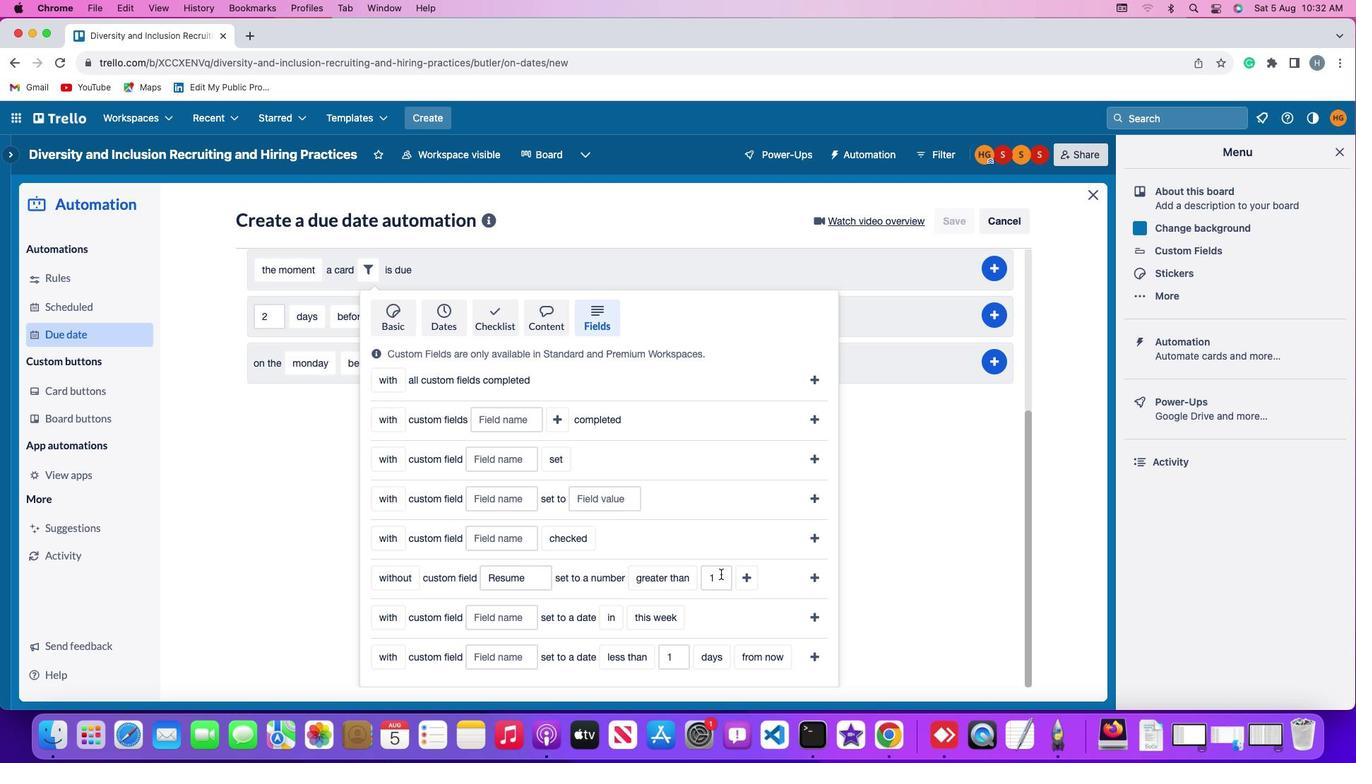 
Action: Mouse moved to (721, 574)
Screenshot: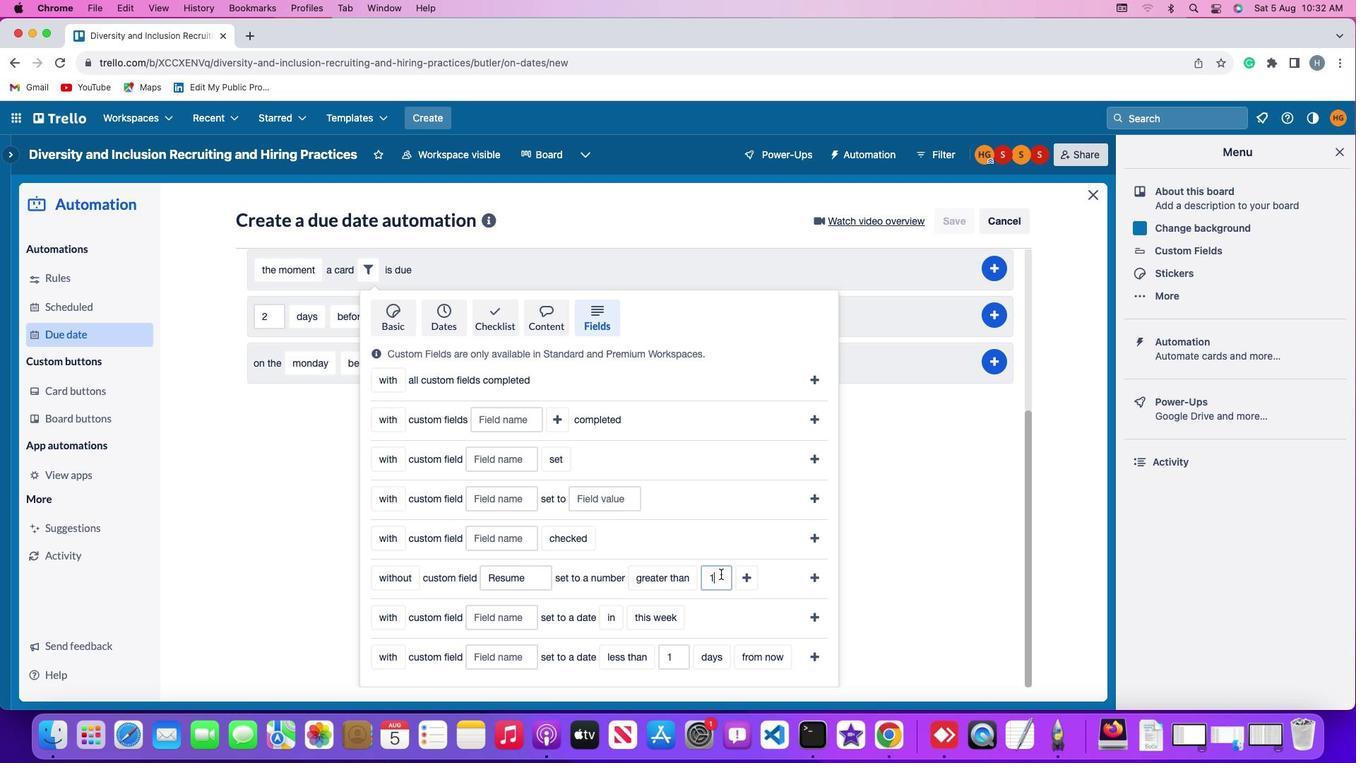 
Action: Key pressed Key.backspace'1'
Screenshot: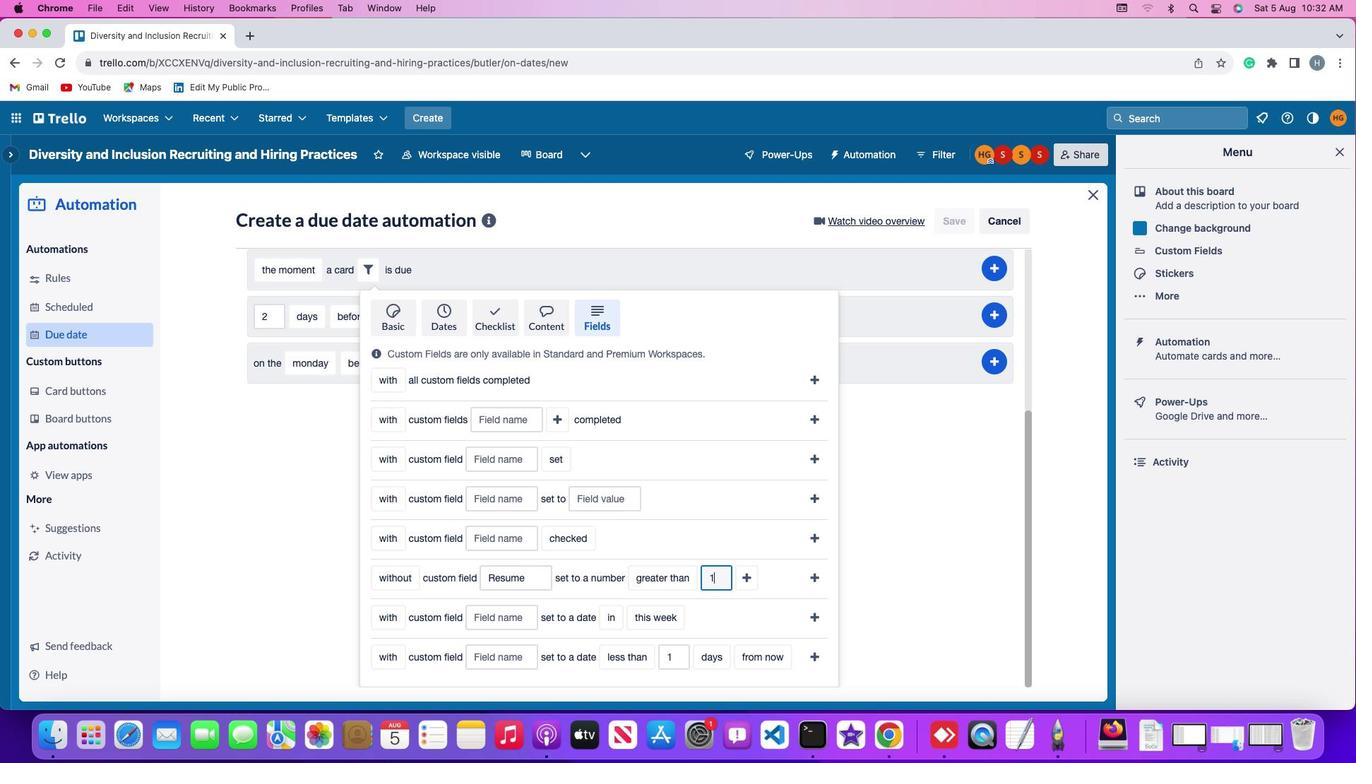 
Action: Mouse moved to (749, 574)
Screenshot: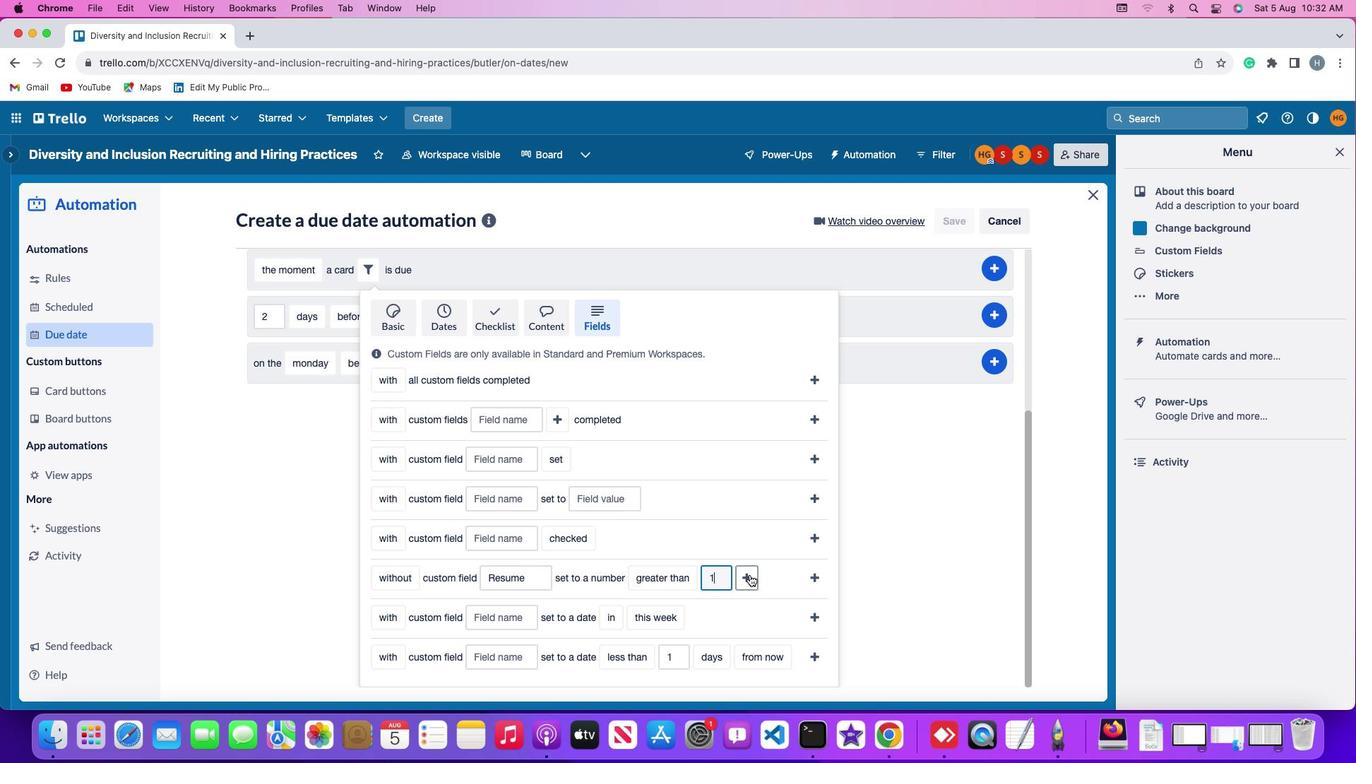 
Action: Mouse pressed left at (749, 574)
Screenshot: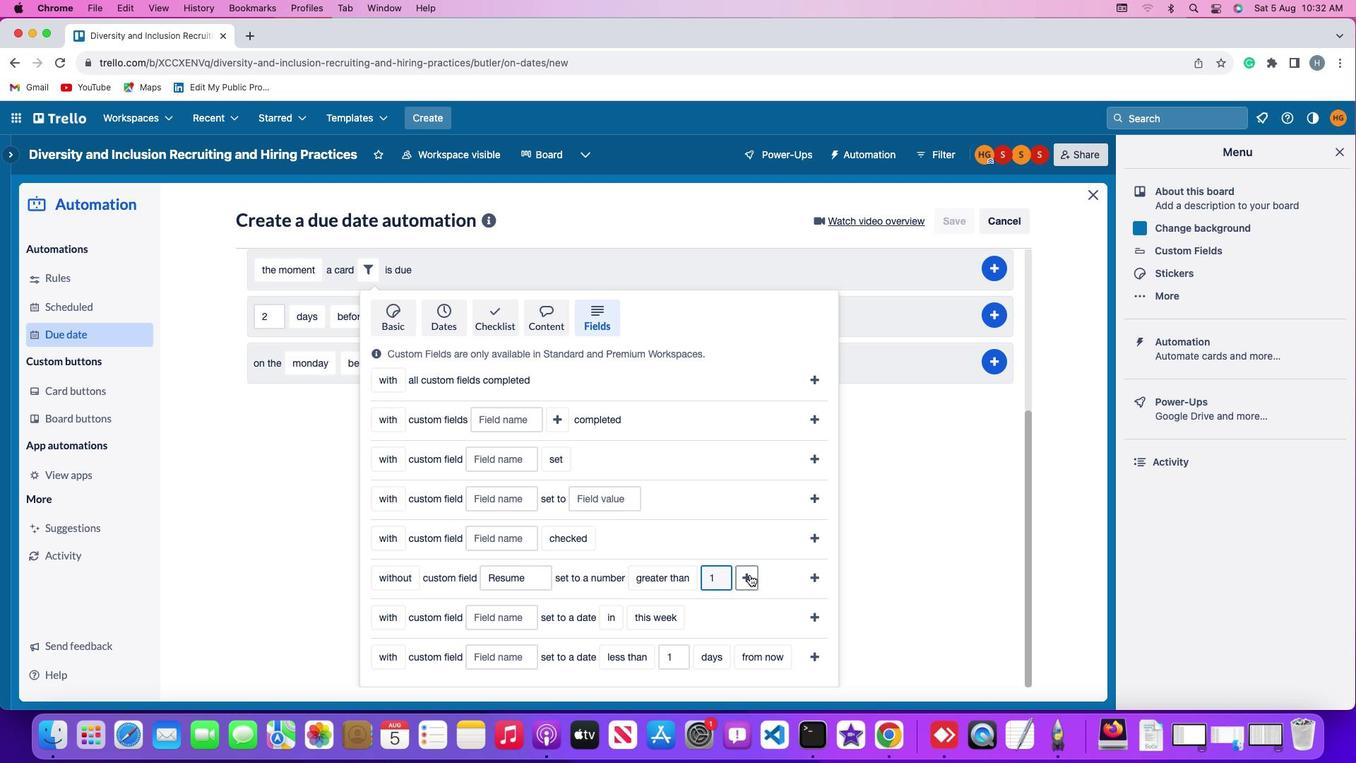 
Action: Mouse moved to (804, 577)
Screenshot: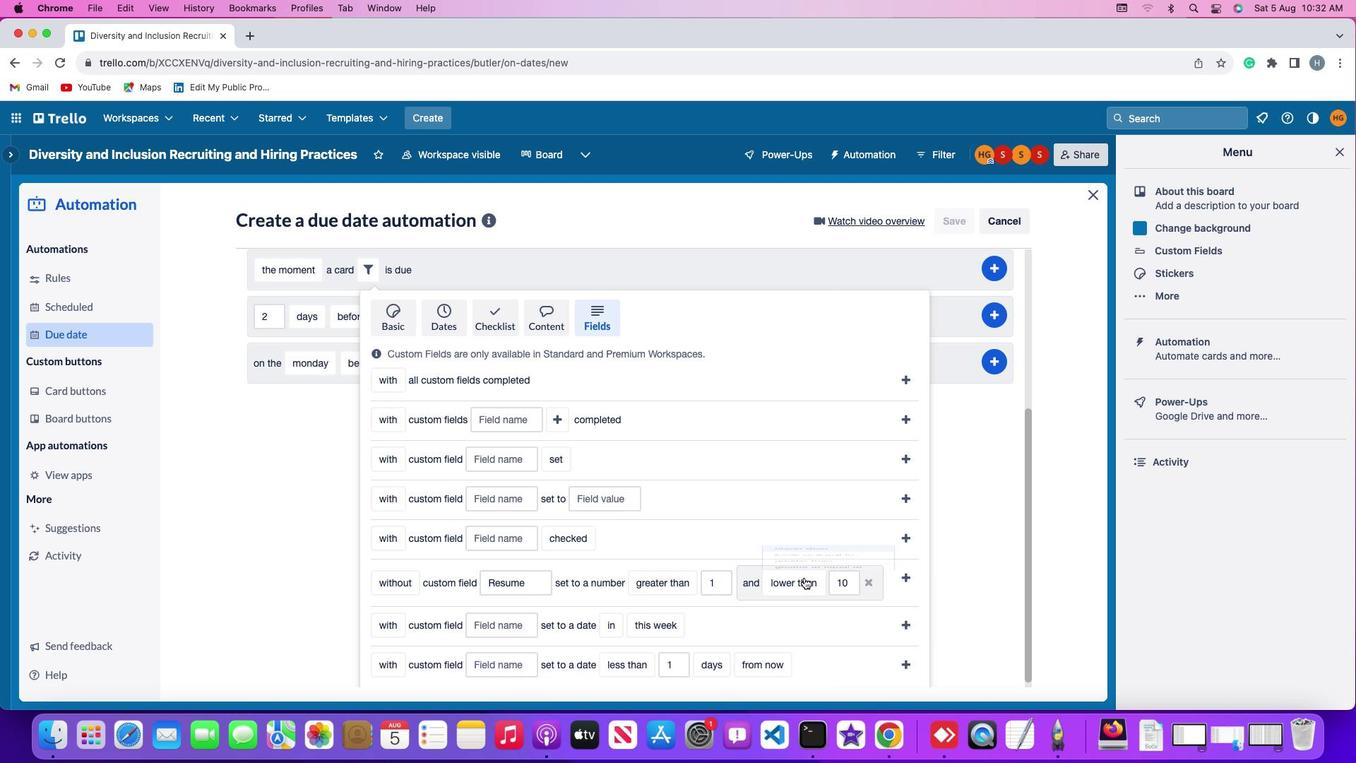 
Action: Mouse pressed left at (804, 577)
Screenshot: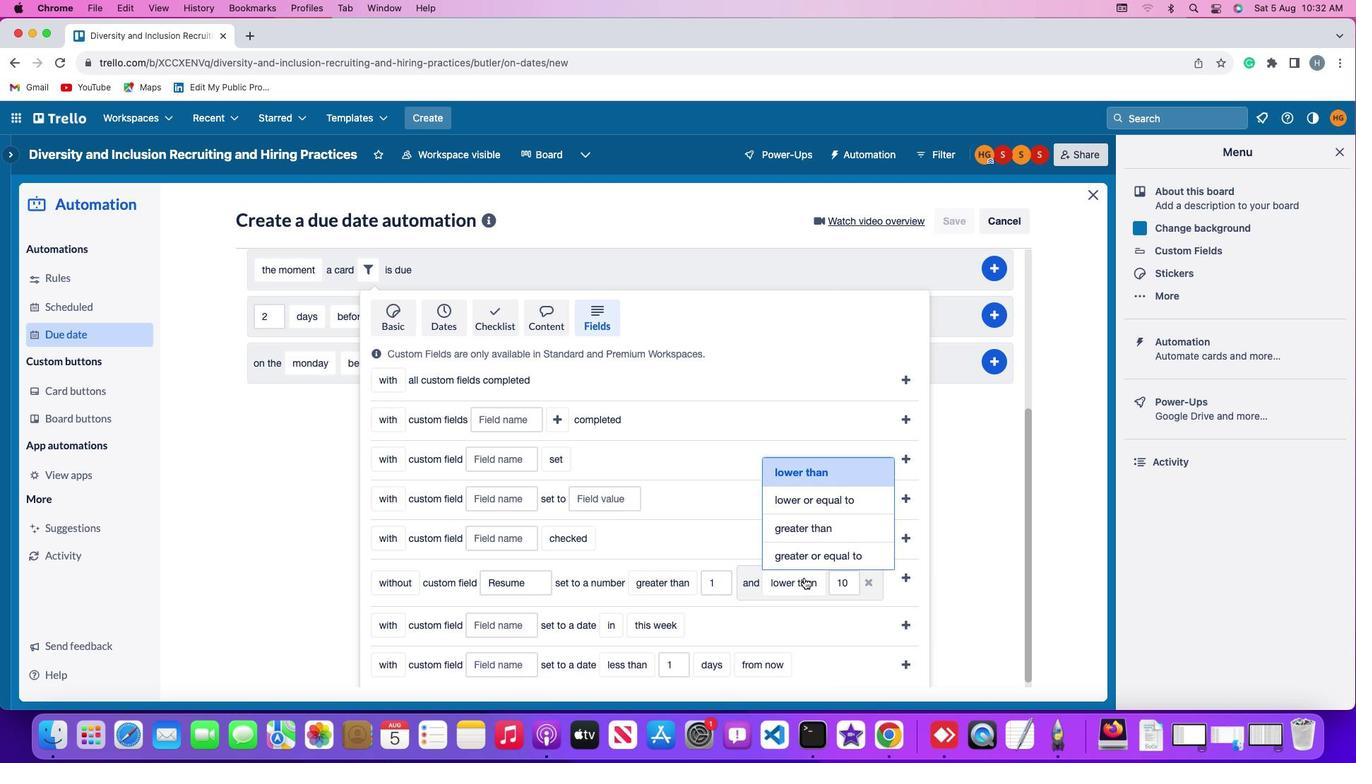 
Action: Mouse moved to (816, 495)
Screenshot: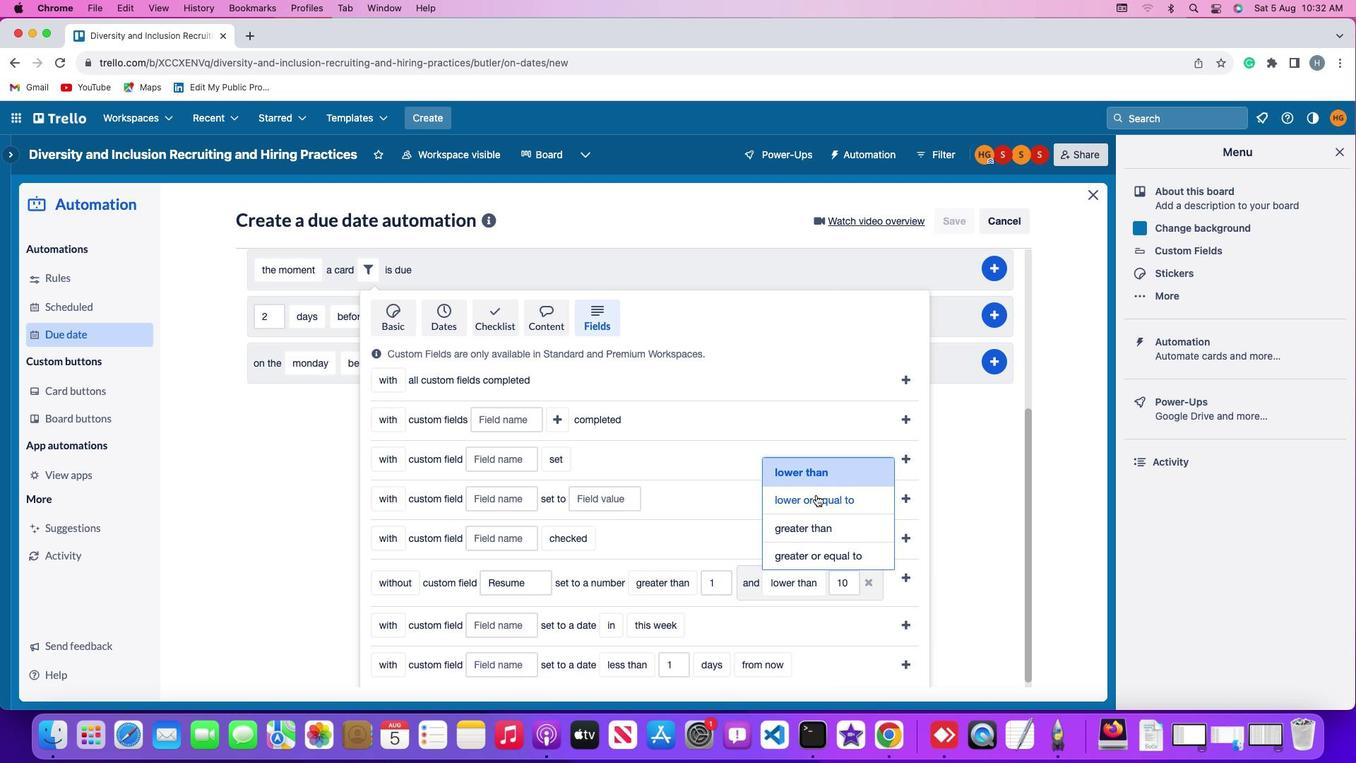 
Action: Mouse pressed left at (816, 495)
Screenshot: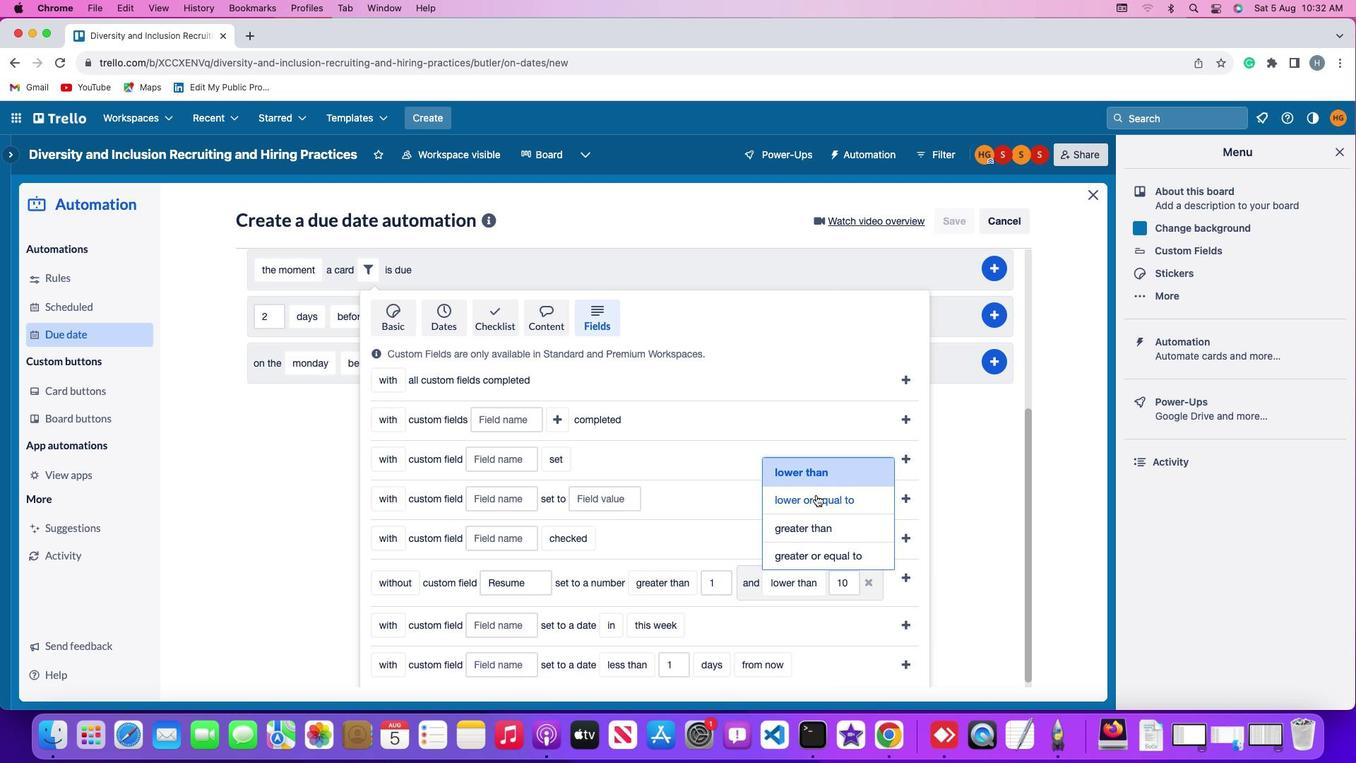 
Action: Mouse moved to (879, 581)
Screenshot: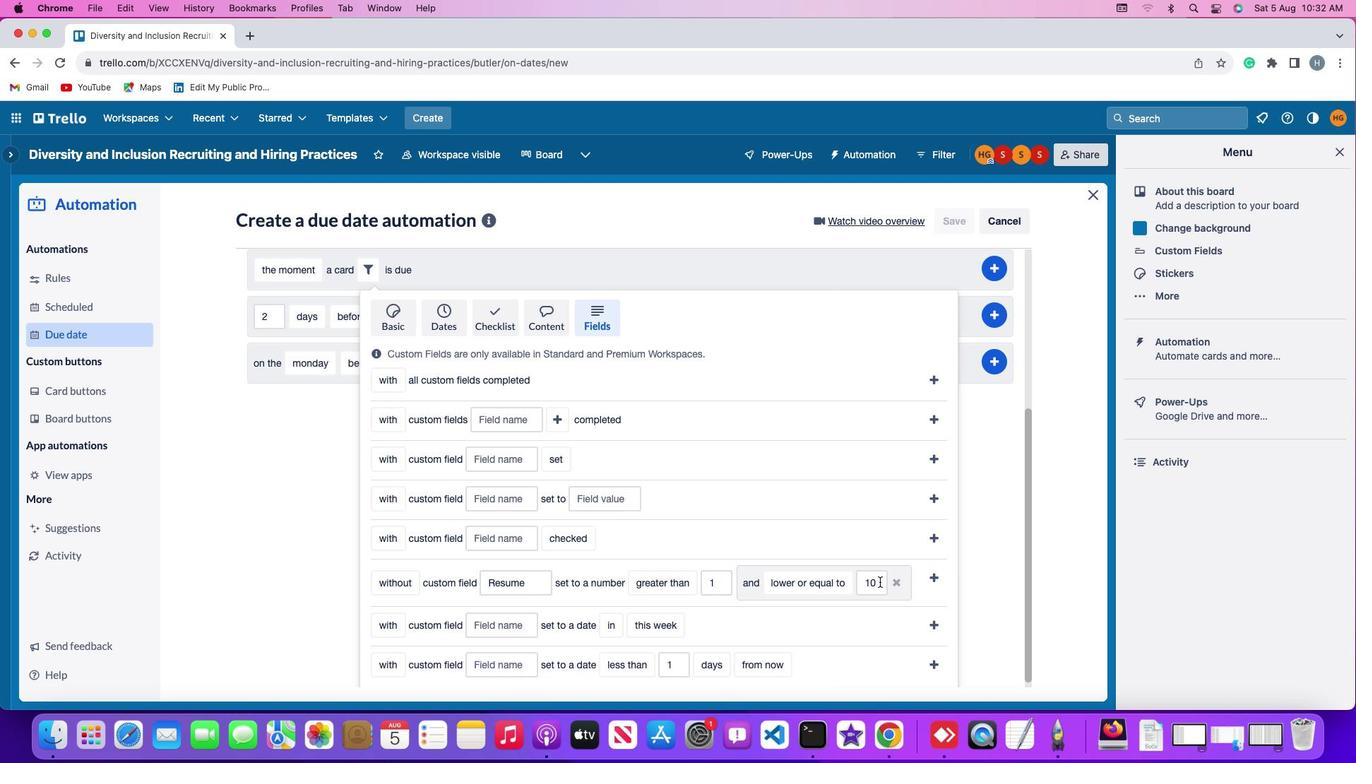 
Action: Mouse pressed left at (879, 581)
Screenshot: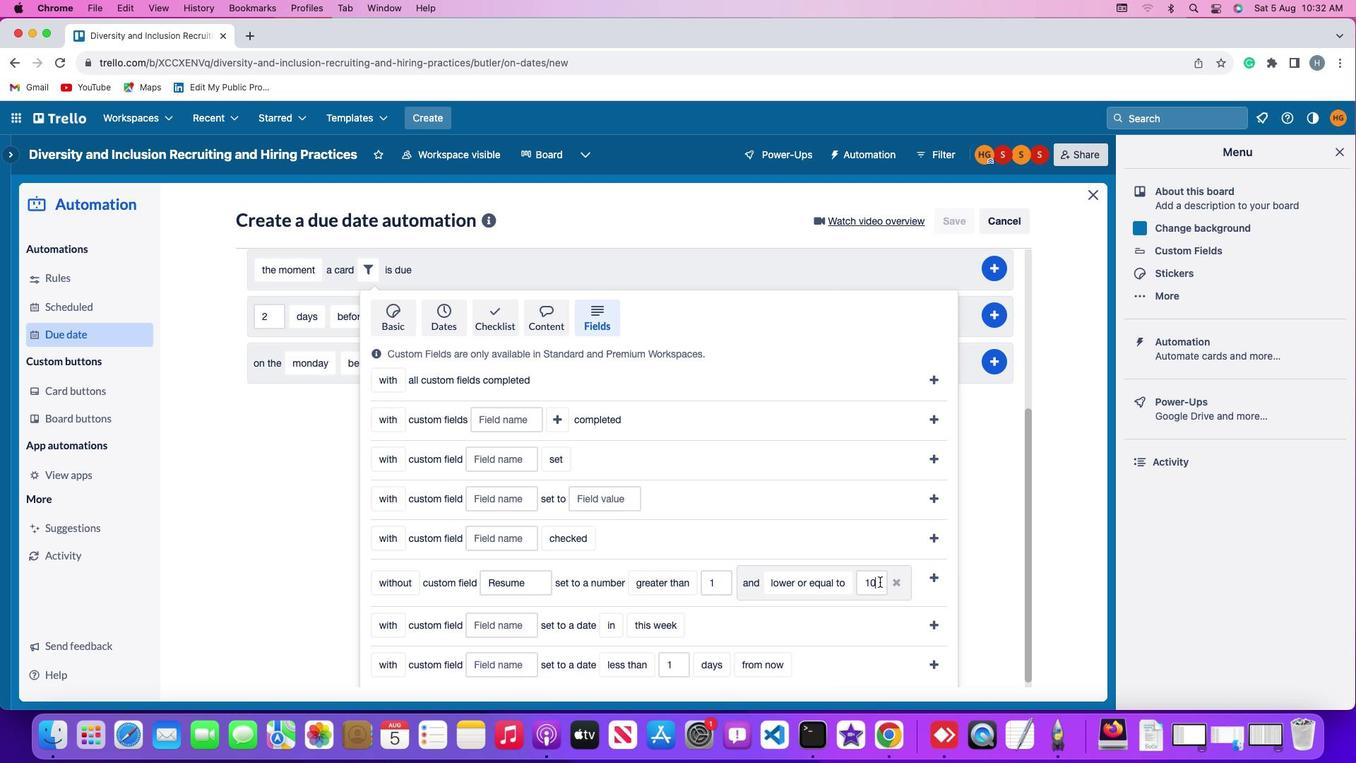 
Action: Key pressed Key.backspaceKey.backspace'1''0'
Screenshot: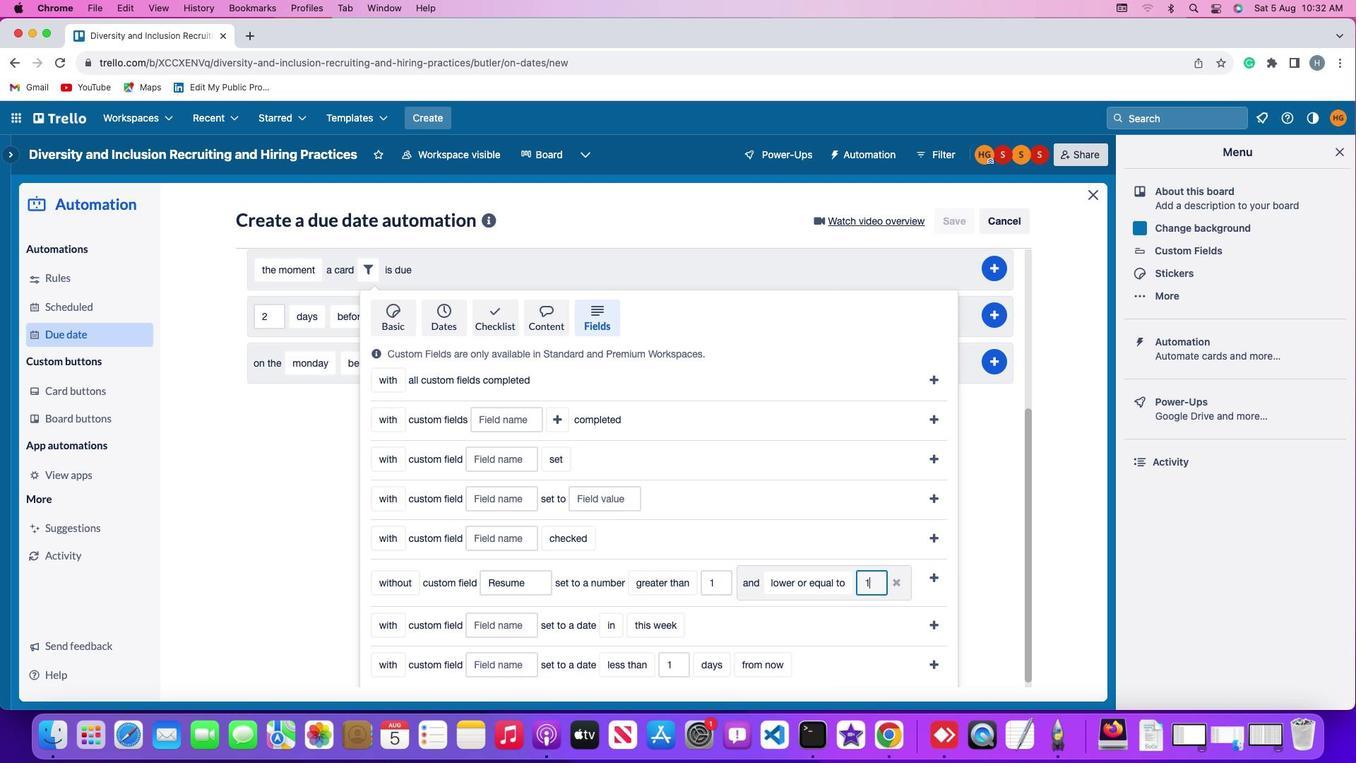 
Action: Mouse moved to (931, 575)
Screenshot: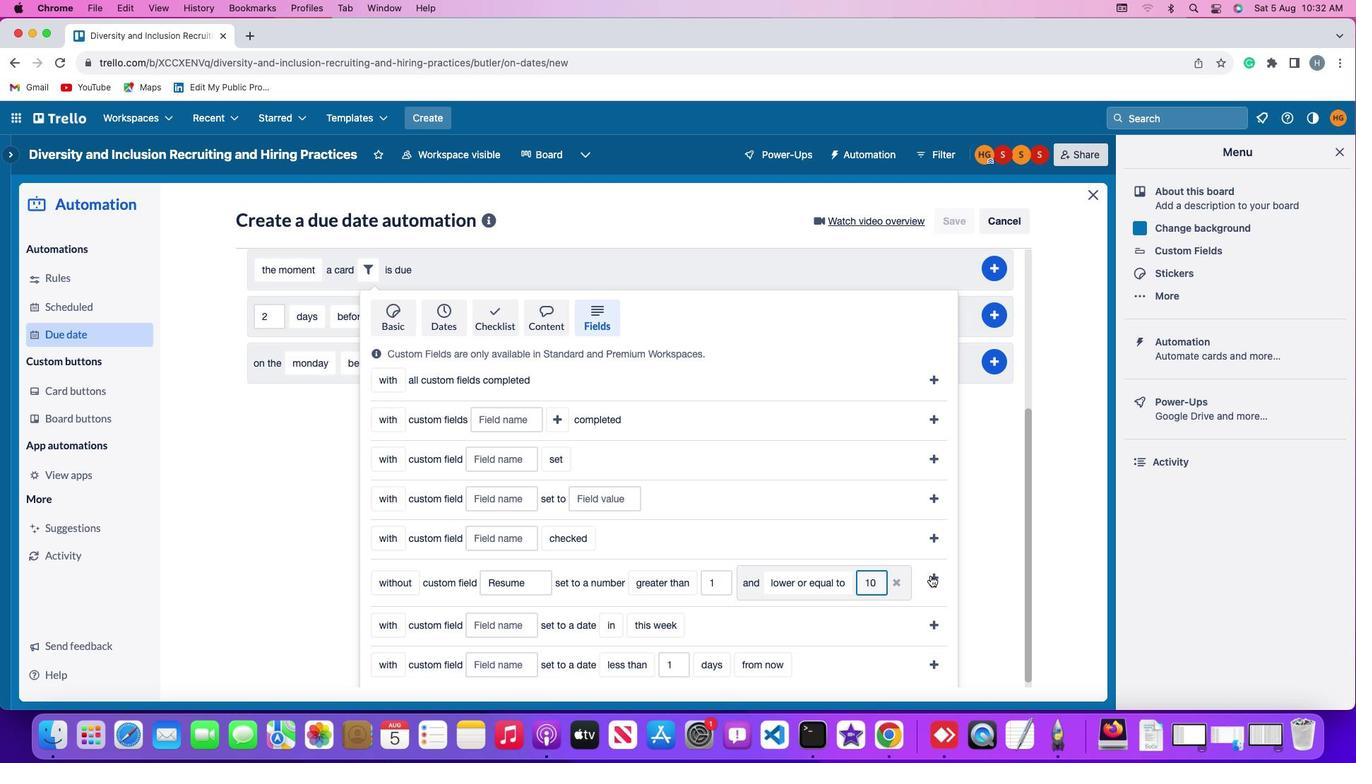 
Action: Mouse pressed left at (931, 575)
Screenshot: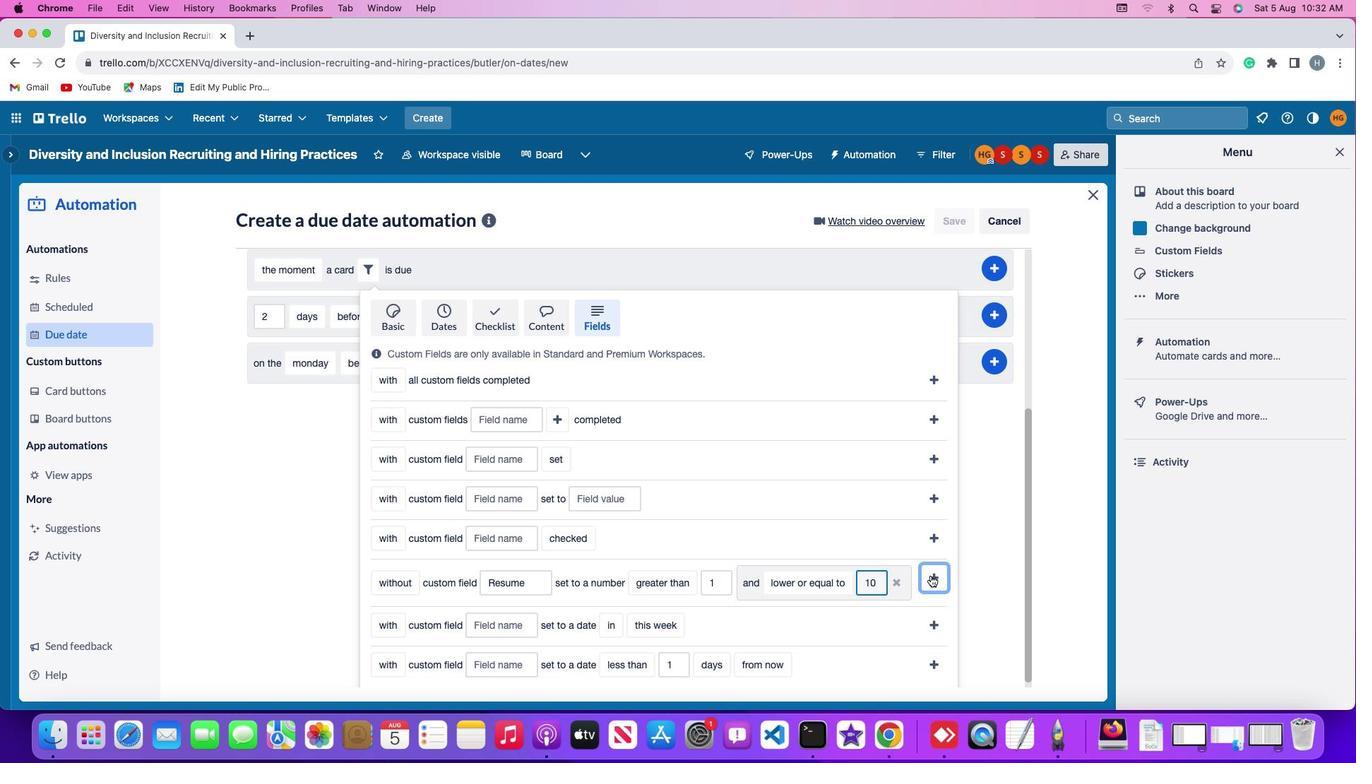 
Action: Mouse moved to (1001, 517)
Screenshot: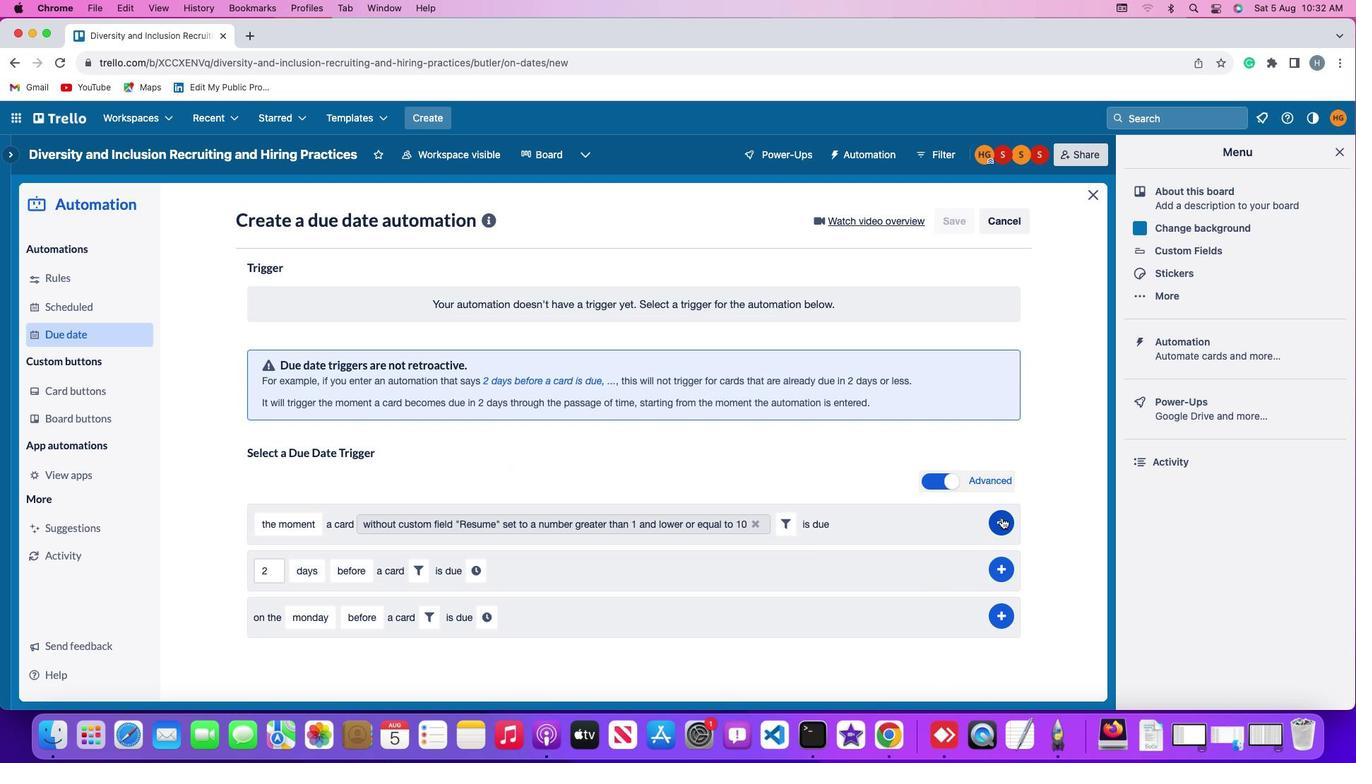 
Action: Mouse pressed left at (1001, 517)
Screenshot: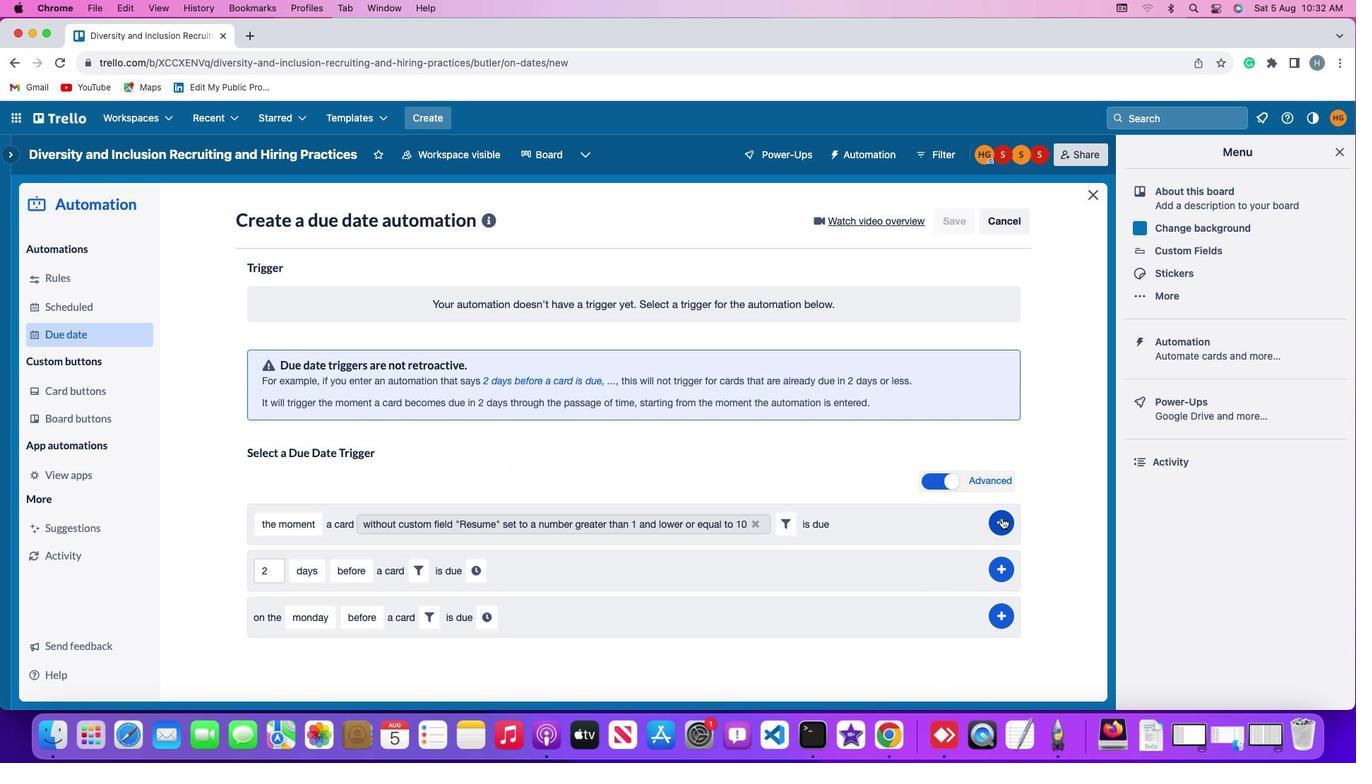 
Action: Mouse moved to (1028, 399)
Screenshot: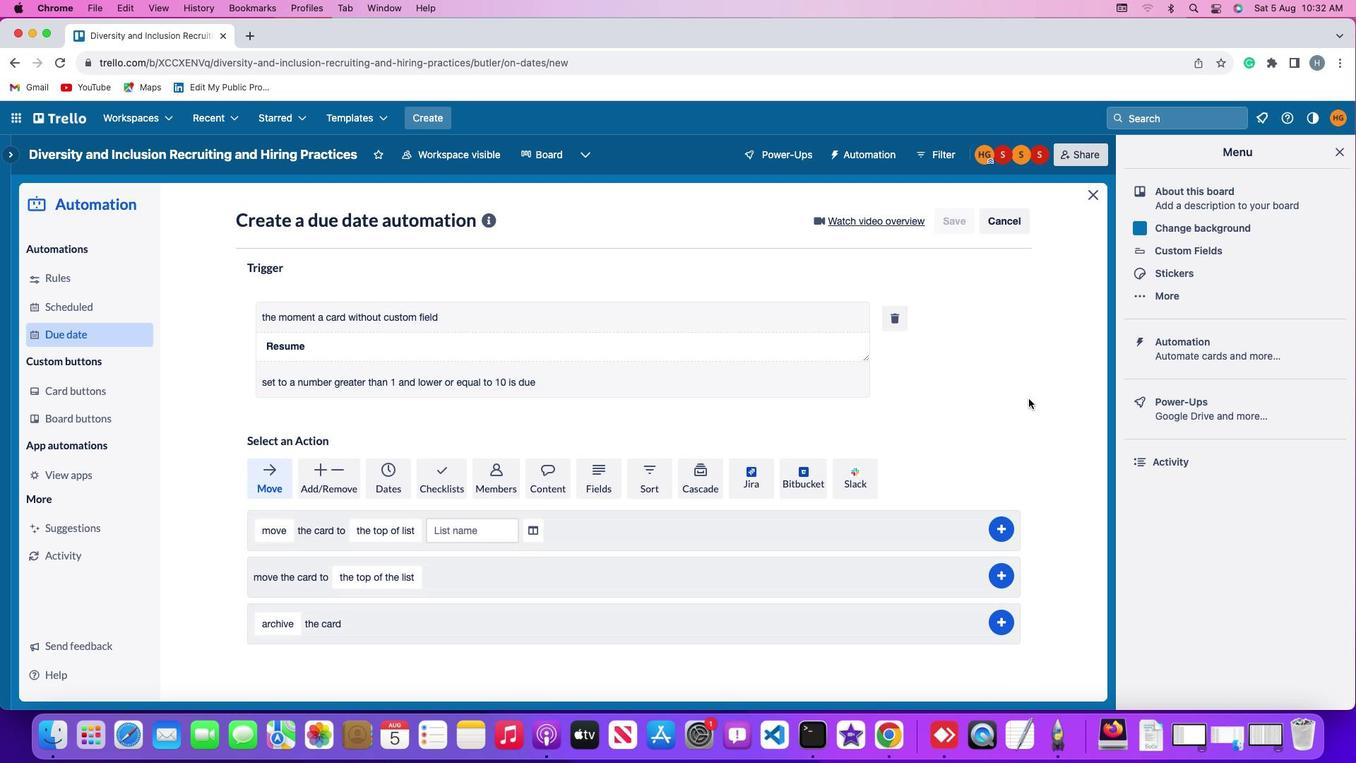 
